 Task: Find connections with filter location Meckenheim with filter topic #Feminismwith filter profile language English with filter current company Catenon India with filter school Shikshan Prasarak Mandalis Sir Parshurambhau College Arts, Science & Commerce Tilak Road Pune 30 with filter industry Restaurants with filter service category Negotiation with filter keywords title Financial Analyst
Action: Mouse moved to (511, 41)
Screenshot: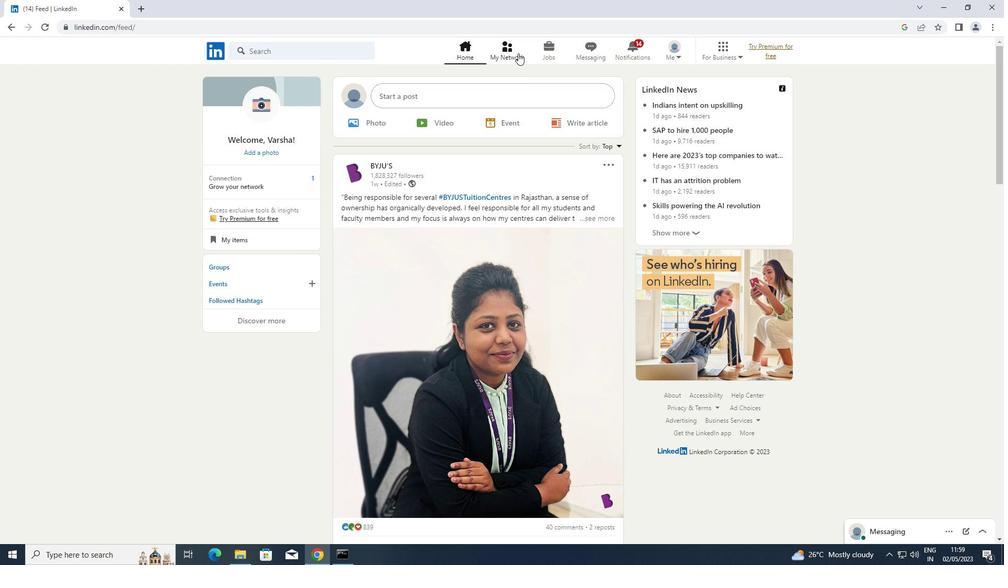 
Action: Mouse pressed left at (511, 41)
Screenshot: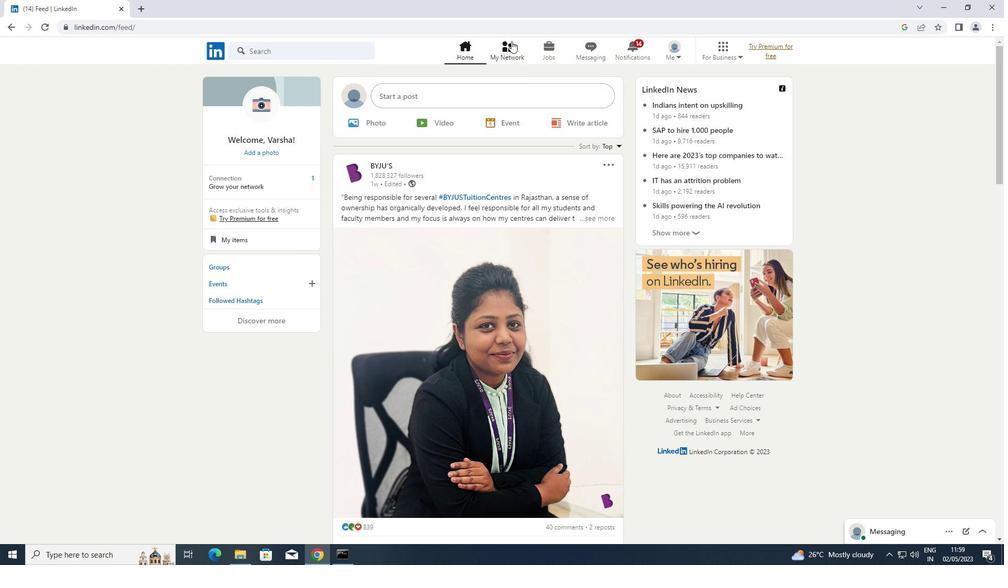 
Action: Mouse moved to (243, 113)
Screenshot: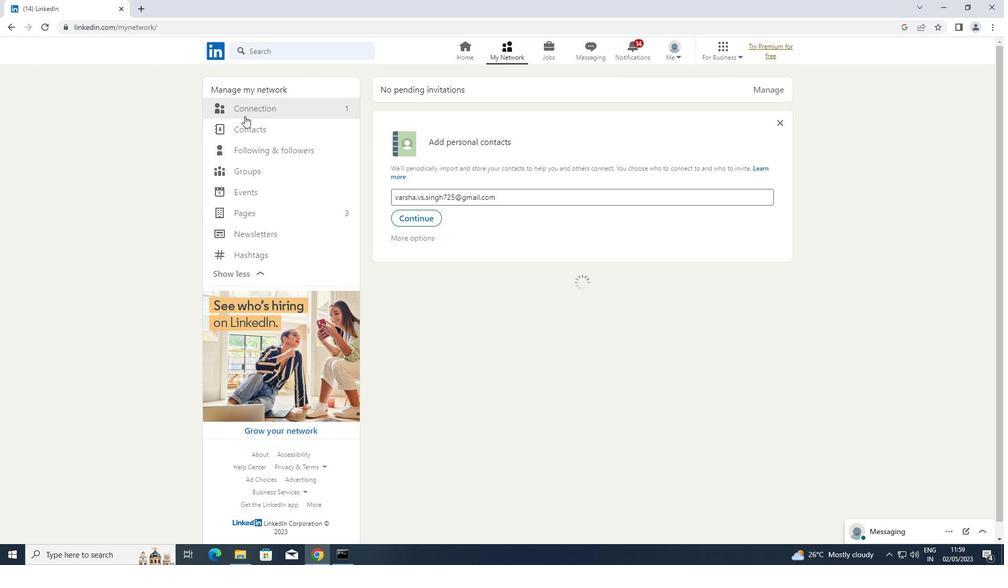 
Action: Mouse pressed left at (243, 113)
Screenshot: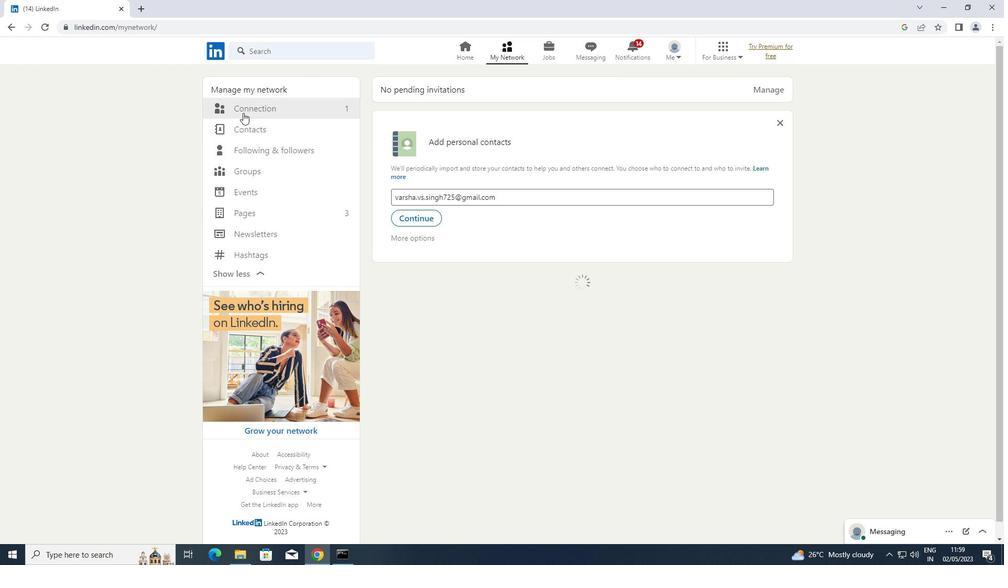 
Action: Mouse moved to (573, 104)
Screenshot: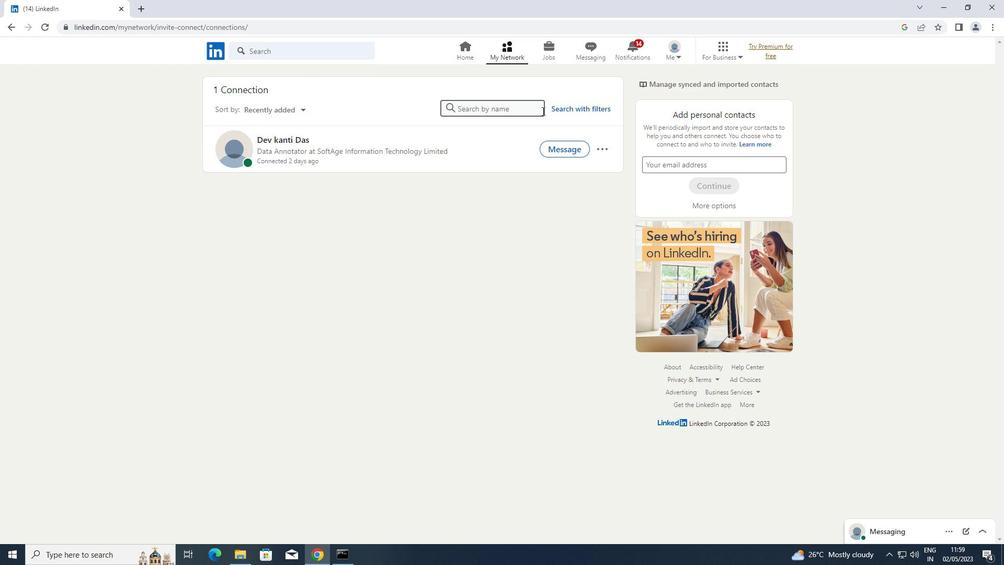 
Action: Mouse pressed left at (573, 104)
Screenshot: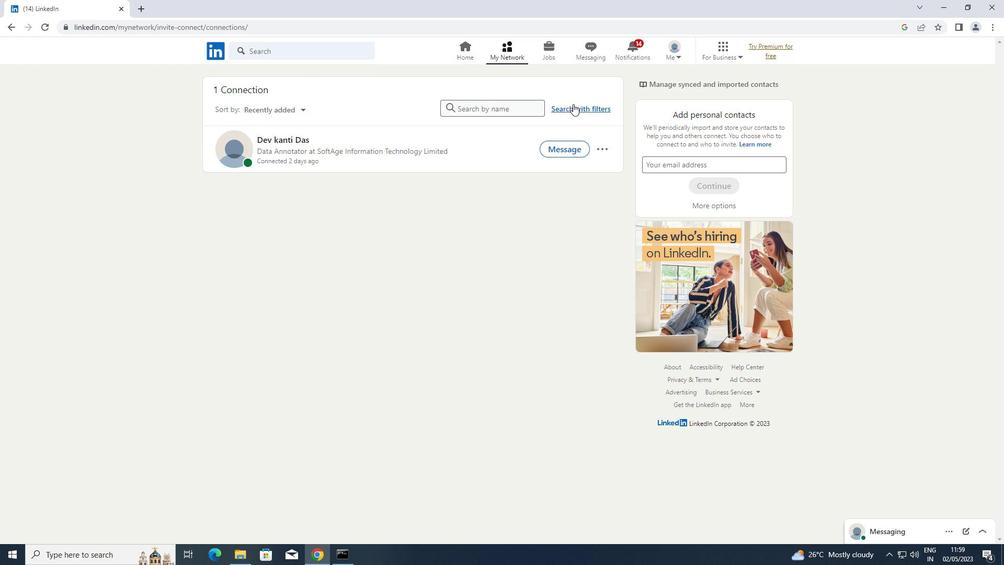 
Action: Mouse moved to (535, 77)
Screenshot: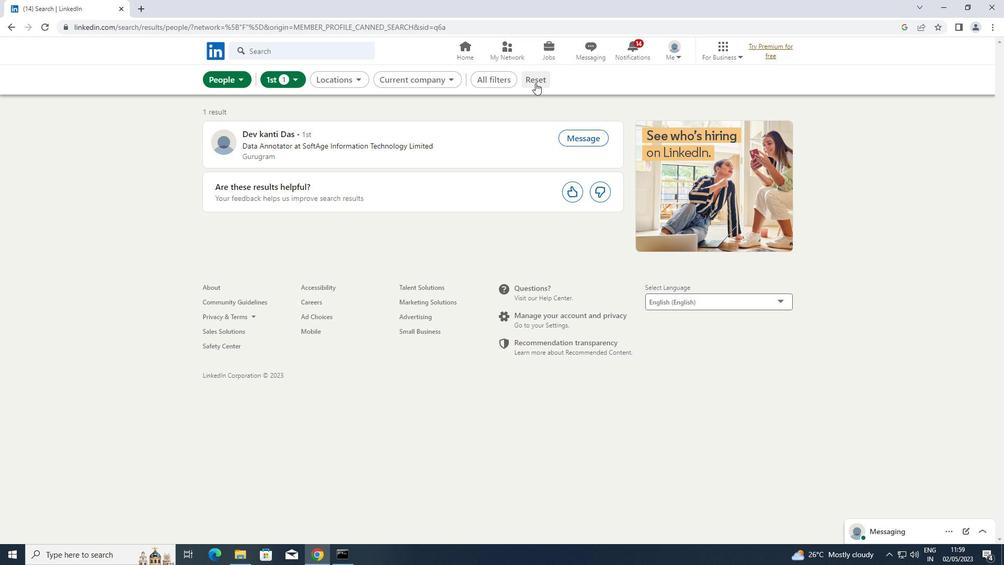 
Action: Mouse pressed left at (535, 77)
Screenshot: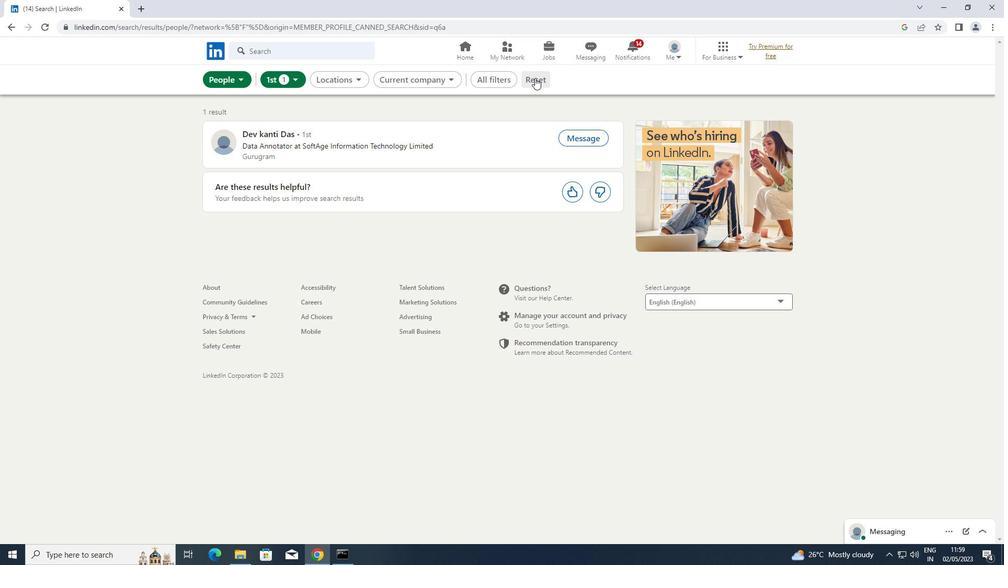 
Action: Mouse moved to (511, 76)
Screenshot: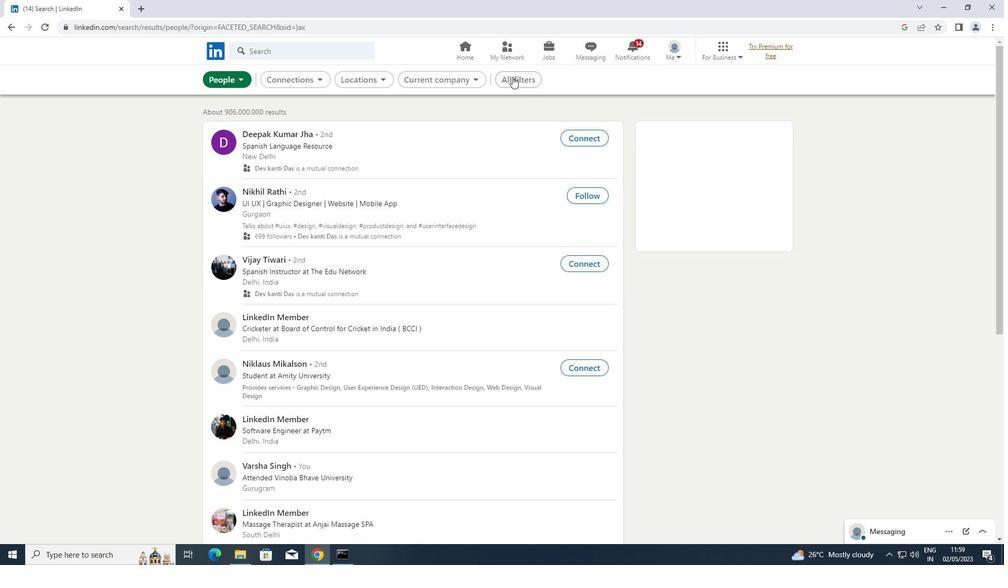 
Action: Mouse pressed left at (511, 76)
Screenshot: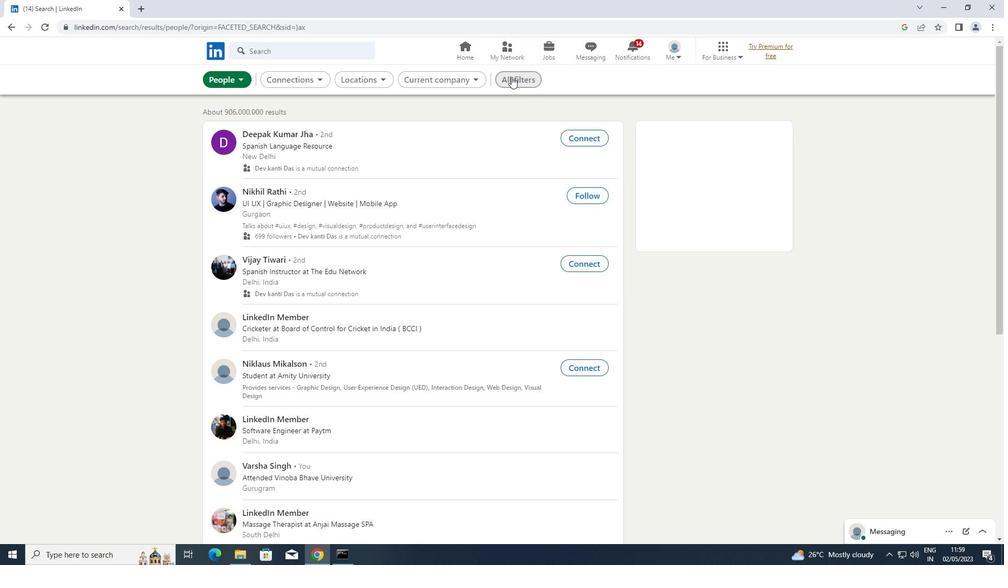 
Action: Mouse moved to (728, 172)
Screenshot: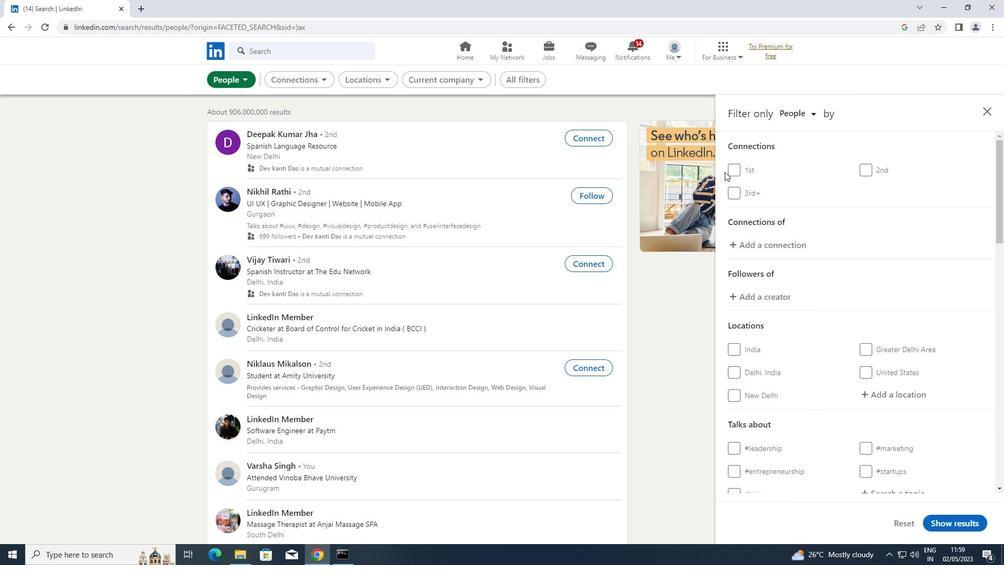 
Action: Mouse scrolled (728, 172) with delta (0, 0)
Screenshot: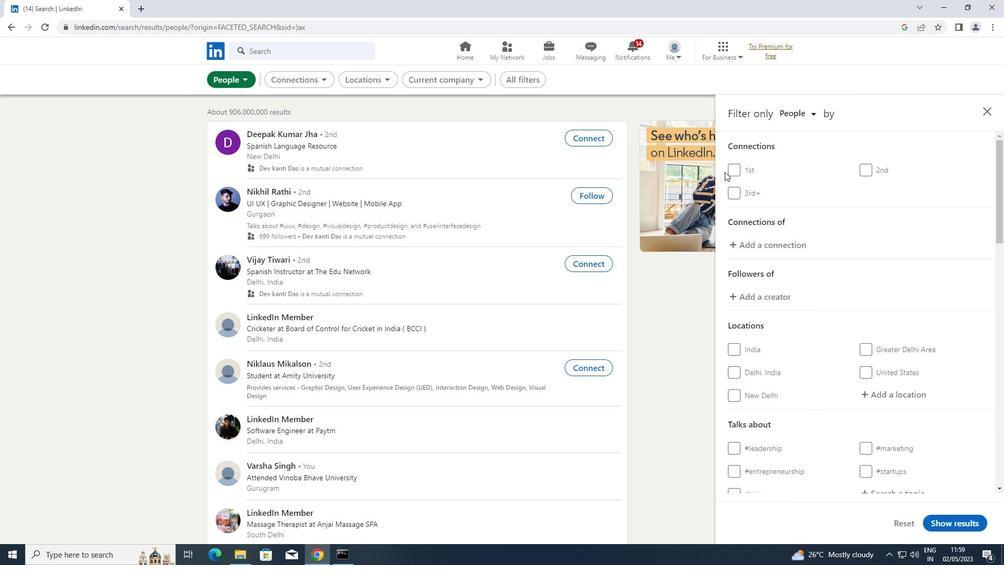 
Action: Mouse moved to (729, 175)
Screenshot: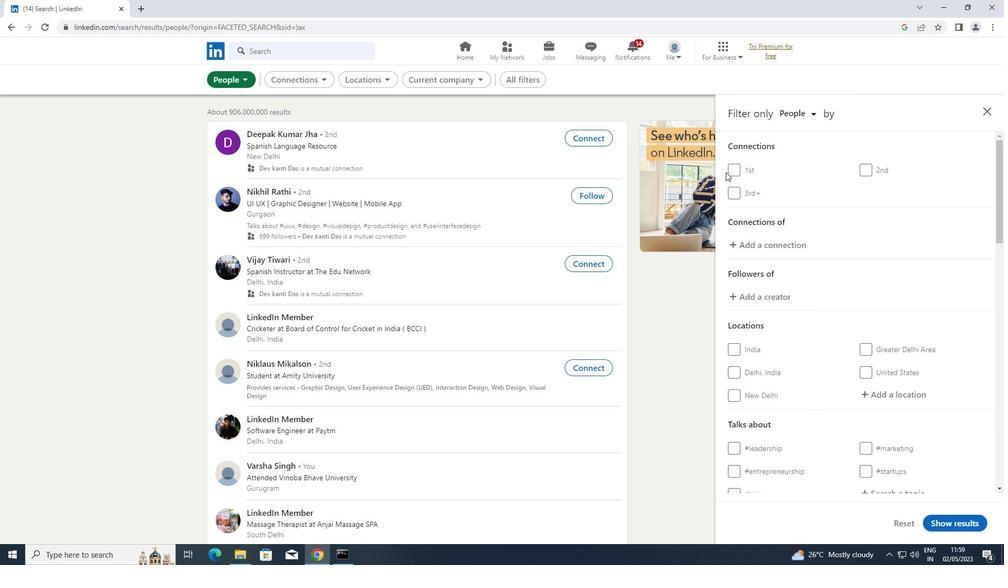 
Action: Mouse scrolled (729, 174) with delta (0, 0)
Screenshot: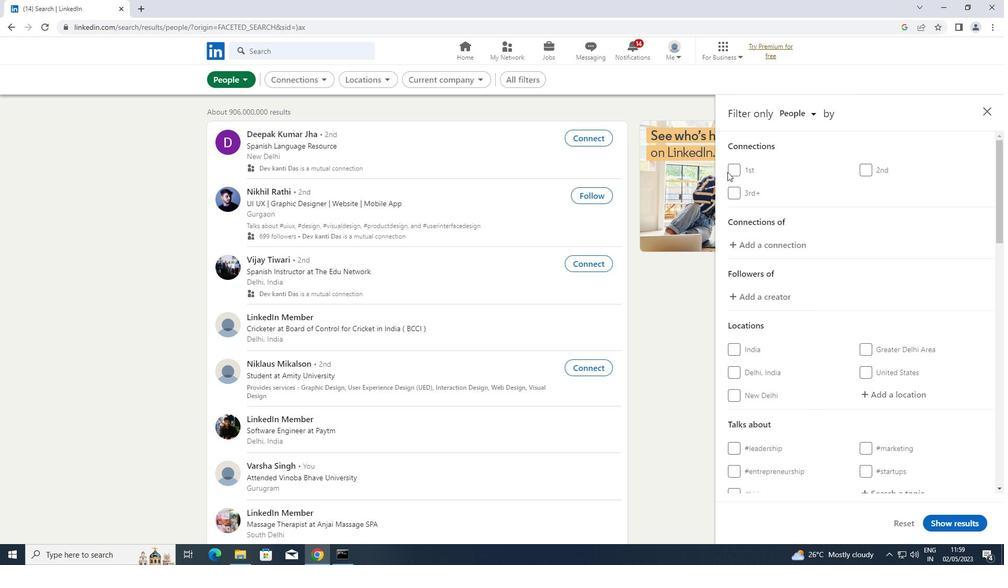 
Action: Mouse moved to (883, 285)
Screenshot: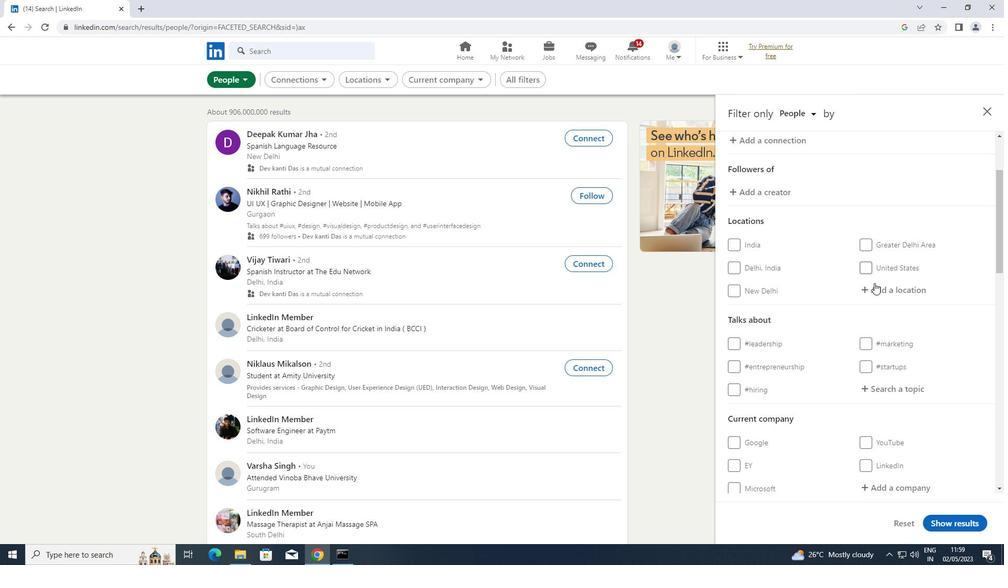 
Action: Mouse pressed left at (883, 285)
Screenshot: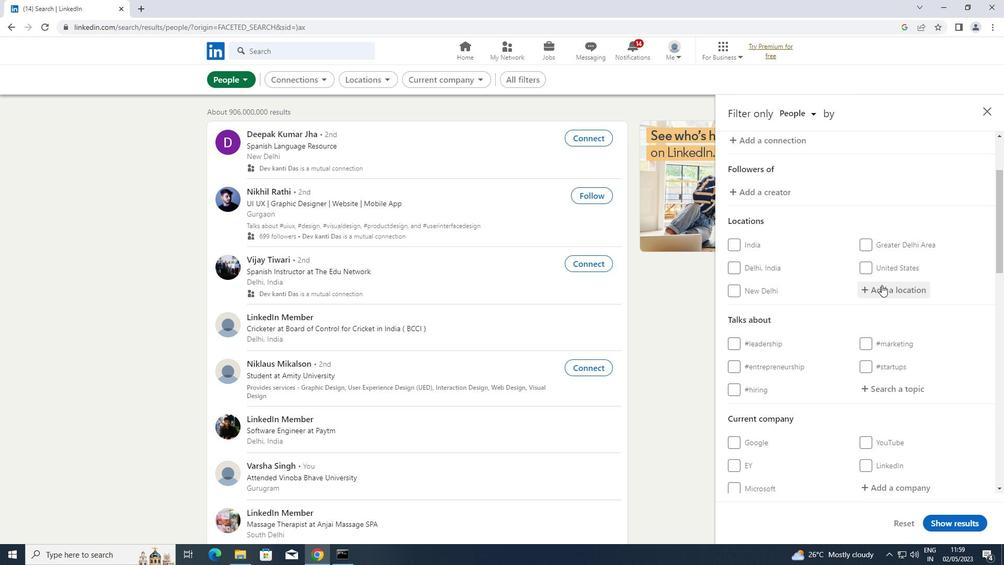 
Action: Key pressed <Key.shift>MECKENHEIM
Screenshot: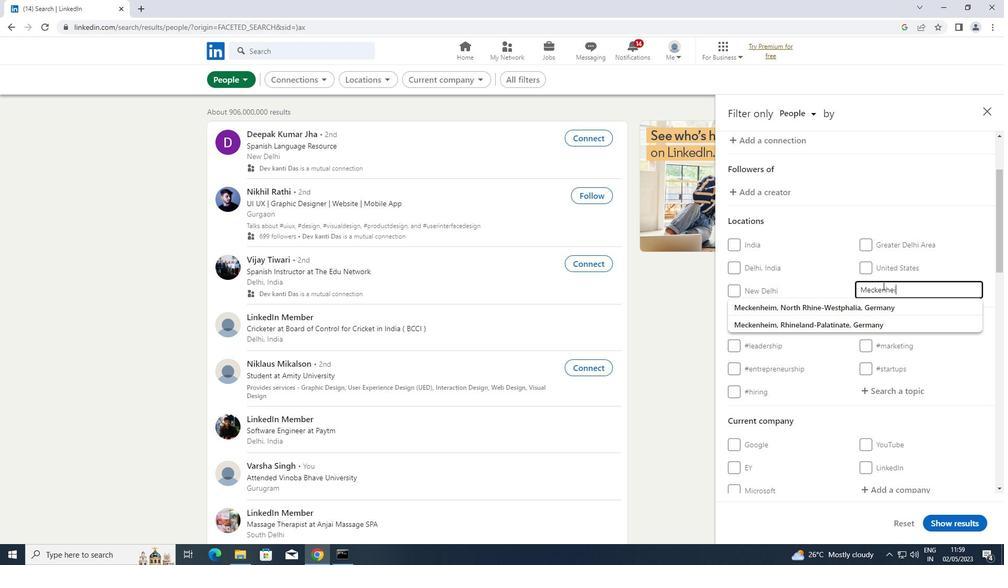 
Action: Mouse moved to (893, 396)
Screenshot: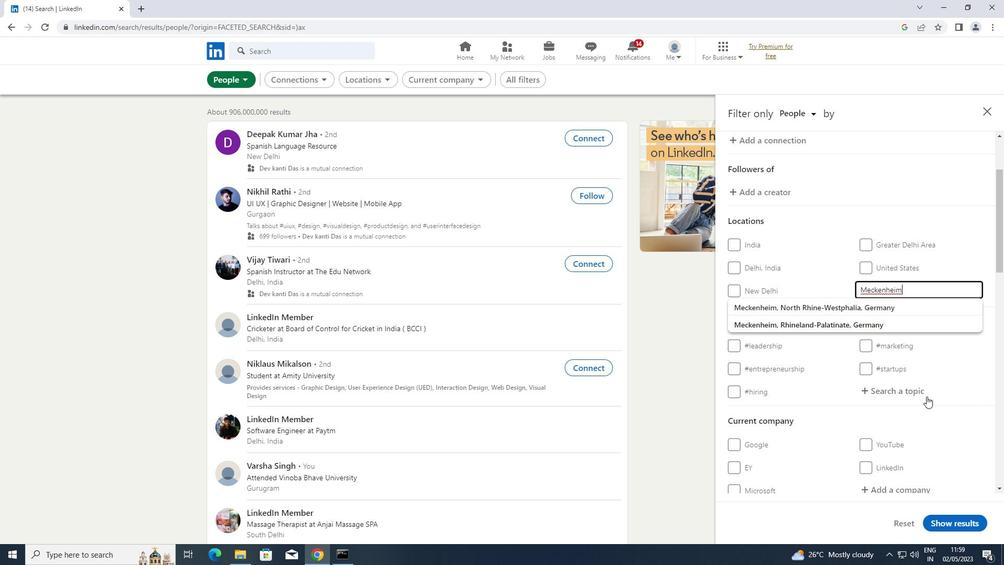 
Action: Mouse pressed left at (893, 396)
Screenshot: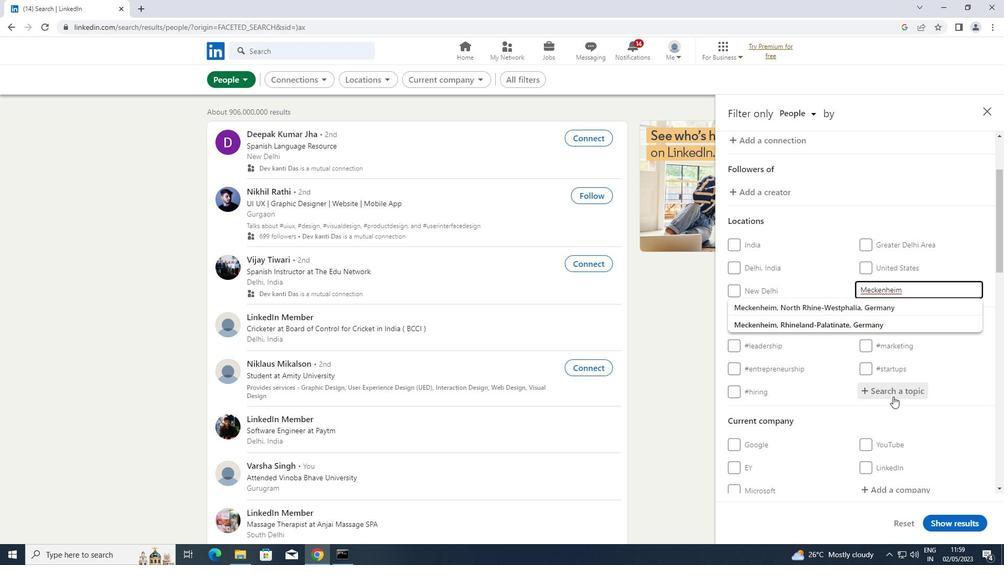 
Action: Key pressed <Key.shift>FEMINI
Screenshot: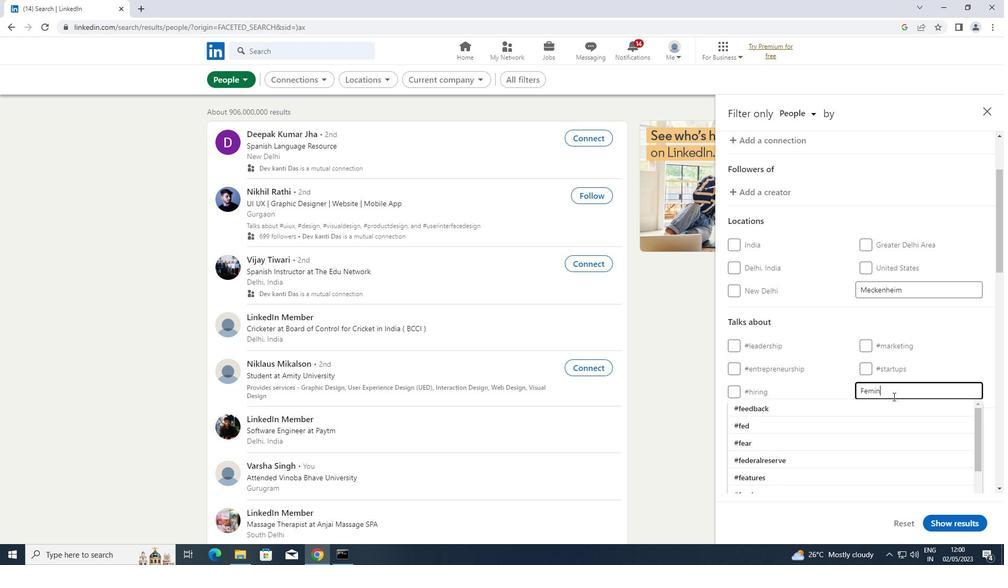 
Action: Mouse moved to (784, 407)
Screenshot: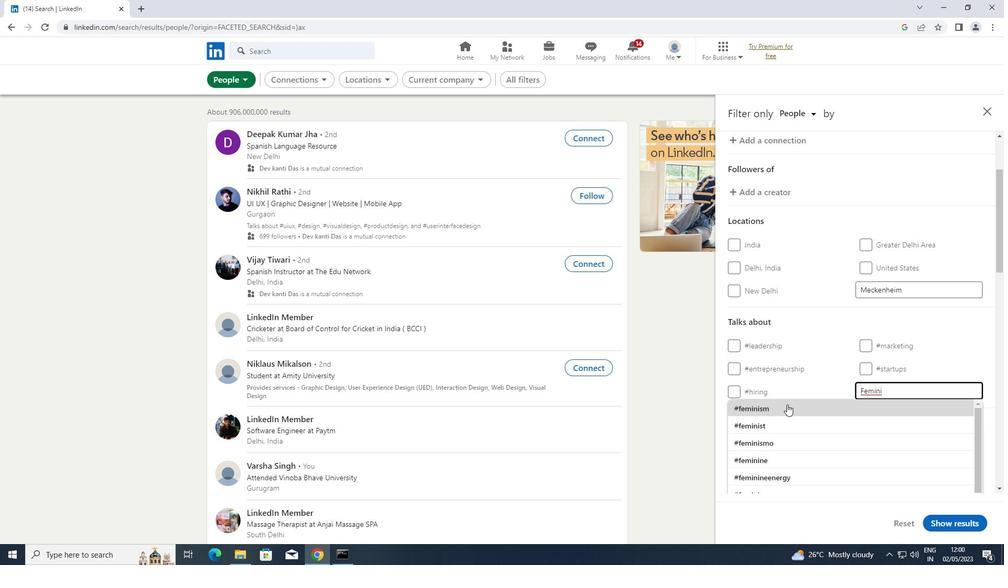 
Action: Mouse pressed left at (784, 407)
Screenshot: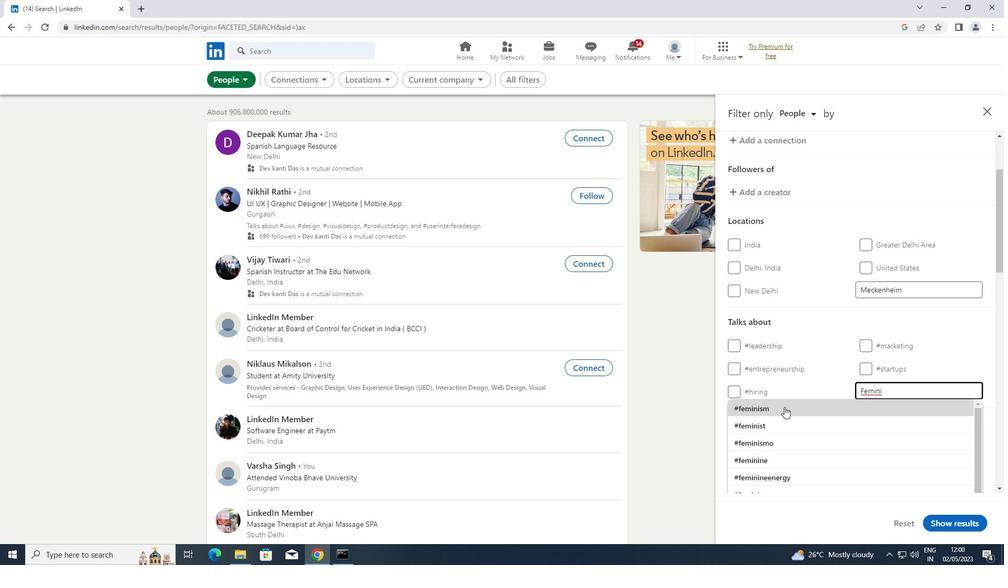 
Action: Mouse scrolled (784, 406) with delta (0, 0)
Screenshot: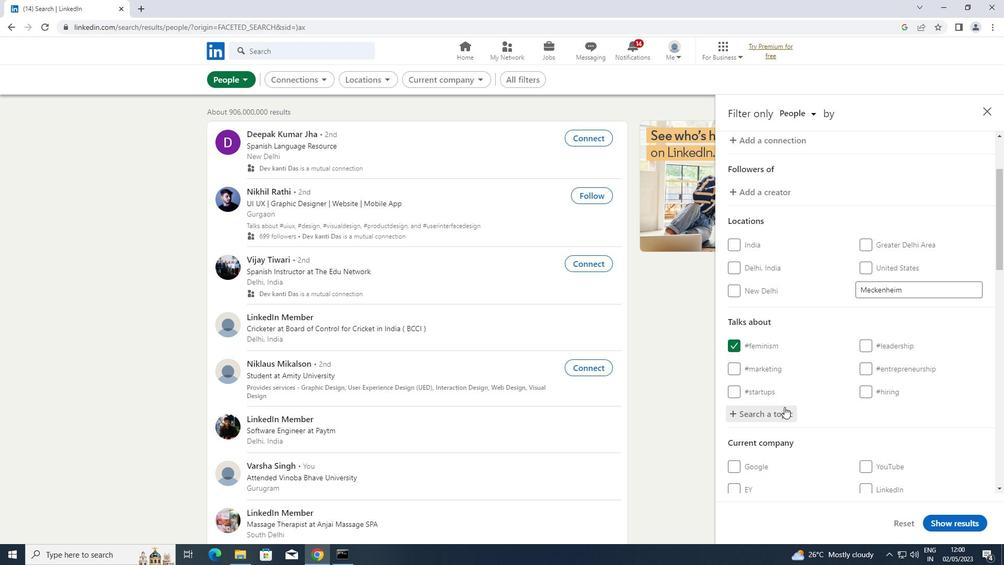 
Action: Mouse scrolled (784, 406) with delta (0, 0)
Screenshot: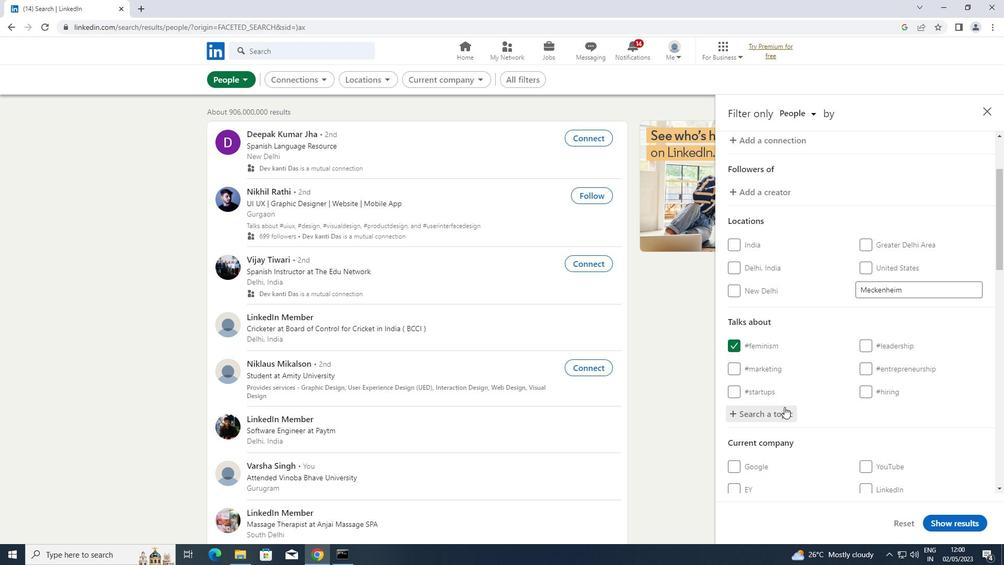 
Action: Mouse scrolled (784, 406) with delta (0, 0)
Screenshot: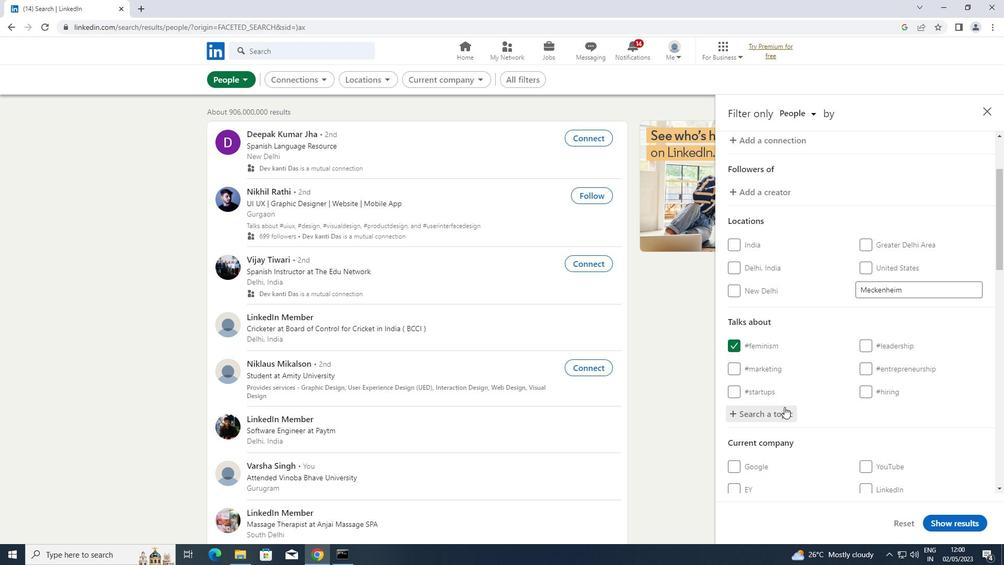 
Action: Mouse scrolled (784, 406) with delta (0, 0)
Screenshot: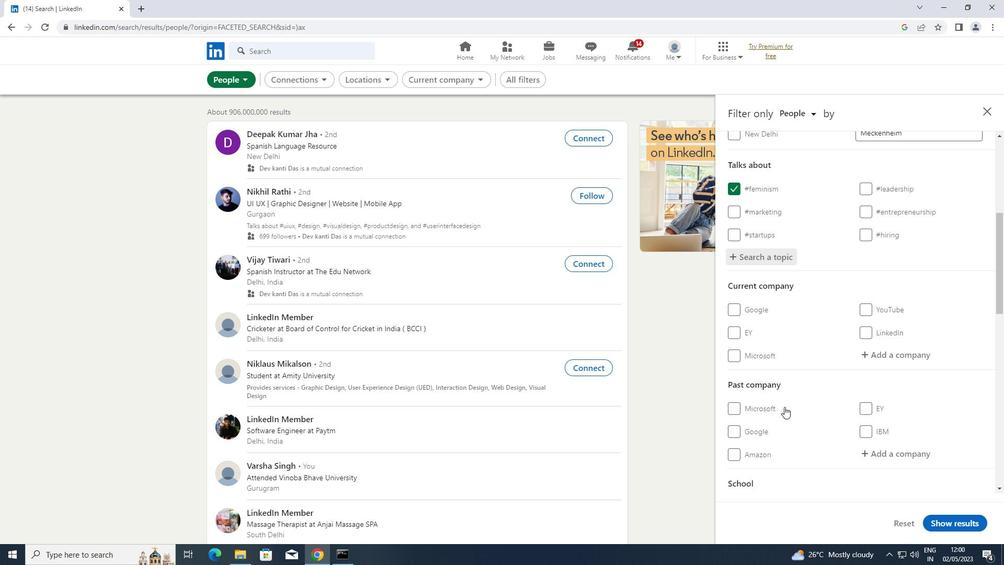 
Action: Mouse scrolled (784, 406) with delta (0, 0)
Screenshot: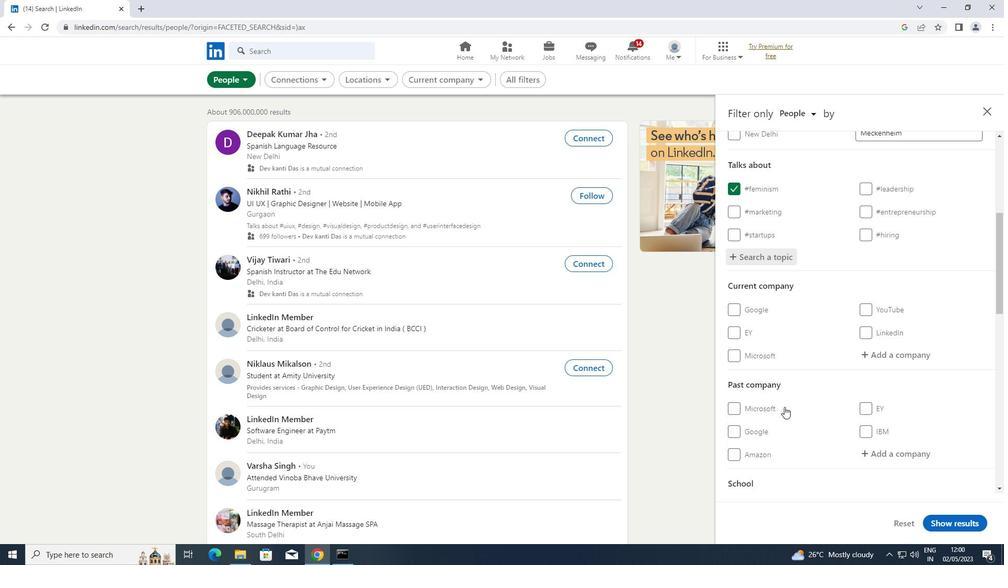 
Action: Mouse scrolled (784, 406) with delta (0, 0)
Screenshot: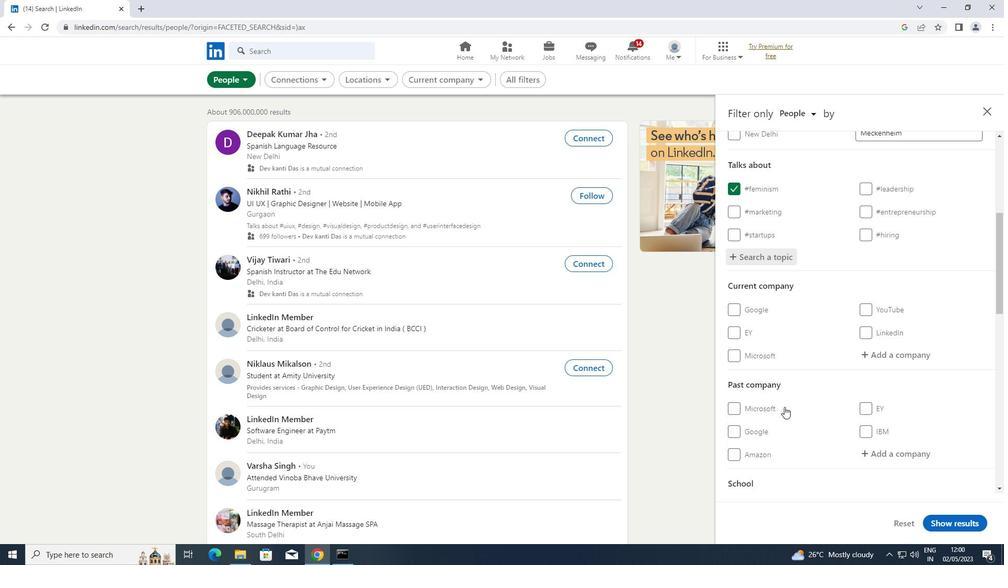
Action: Mouse scrolled (784, 406) with delta (0, 0)
Screenshot: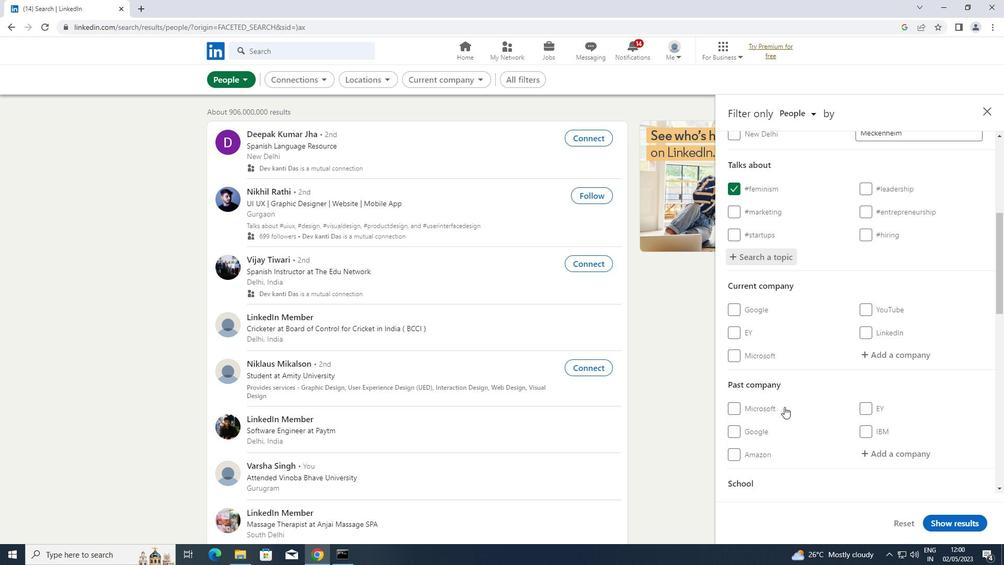 
Action: Mouse scrolled (784, 406) with delta (0, 0)
Screenshot: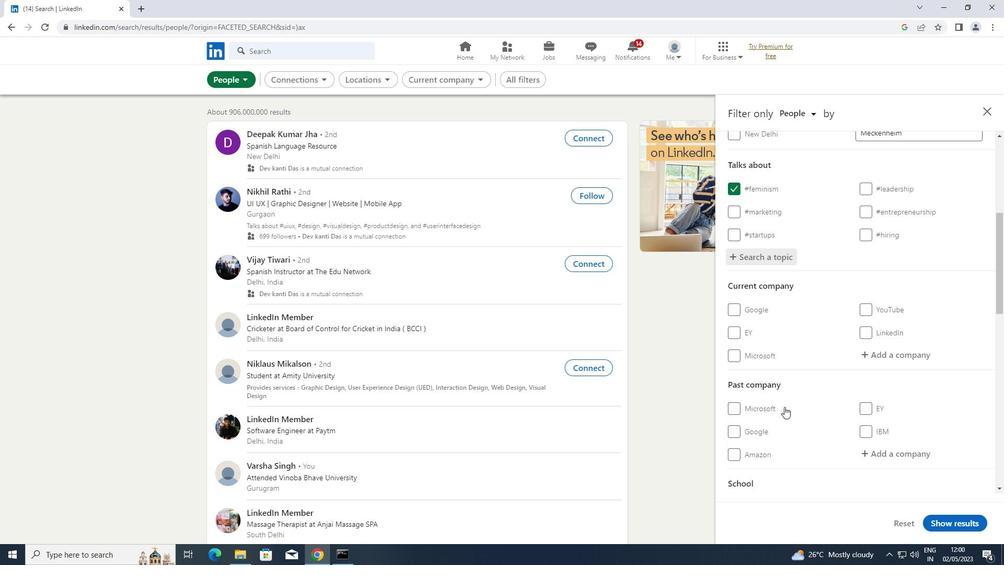 
Action: Mouse scrolled (784, 406) with delta (0, 0)
Screenshot: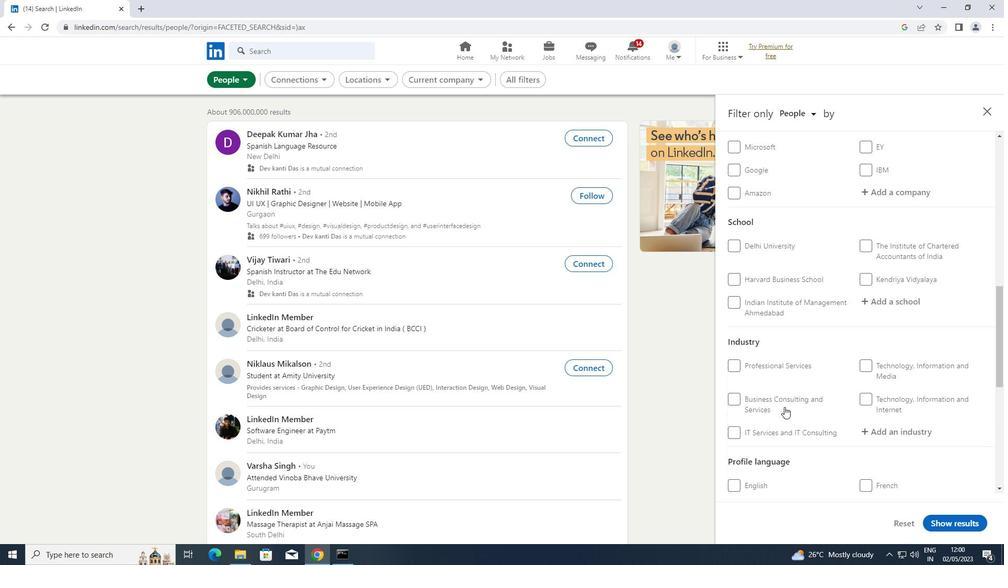 
Action: Mouse scrolled (784, 406) with delta (0, 0)
Screenshot: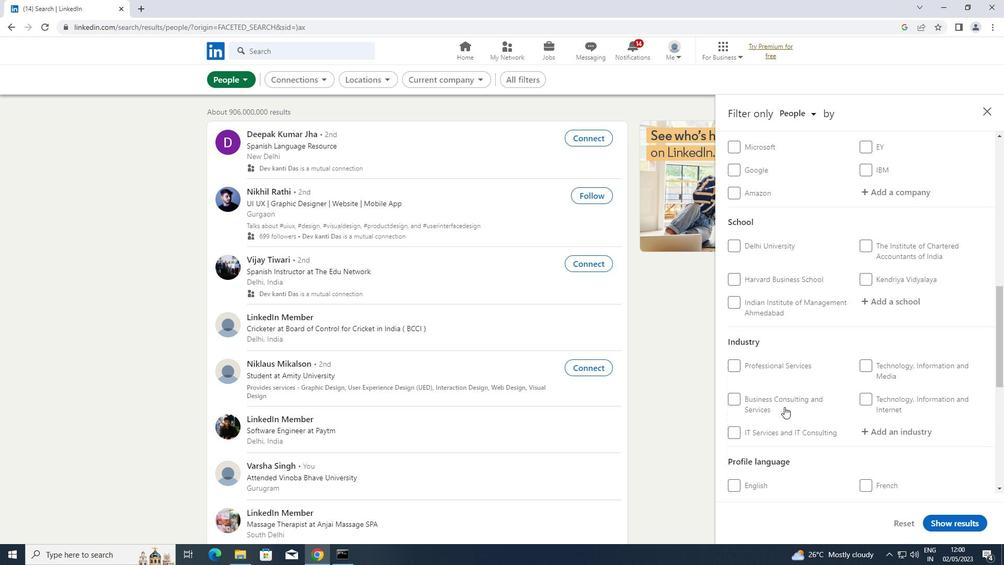 
Action: Mouse scrolled (784, 406) with delta (0, 0)
Screenshot: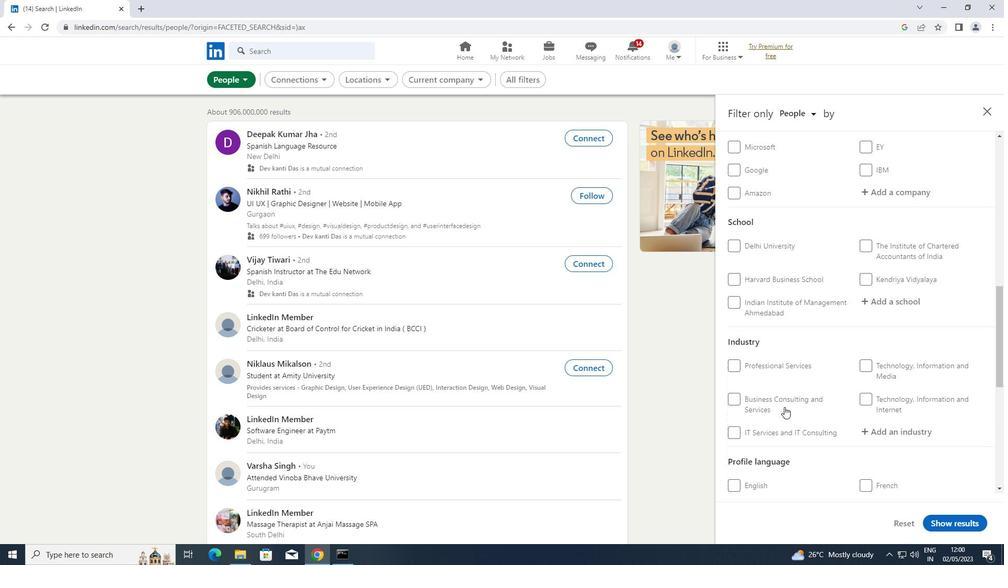 
Action: Mouse moved to (737, 328)
Screenshot: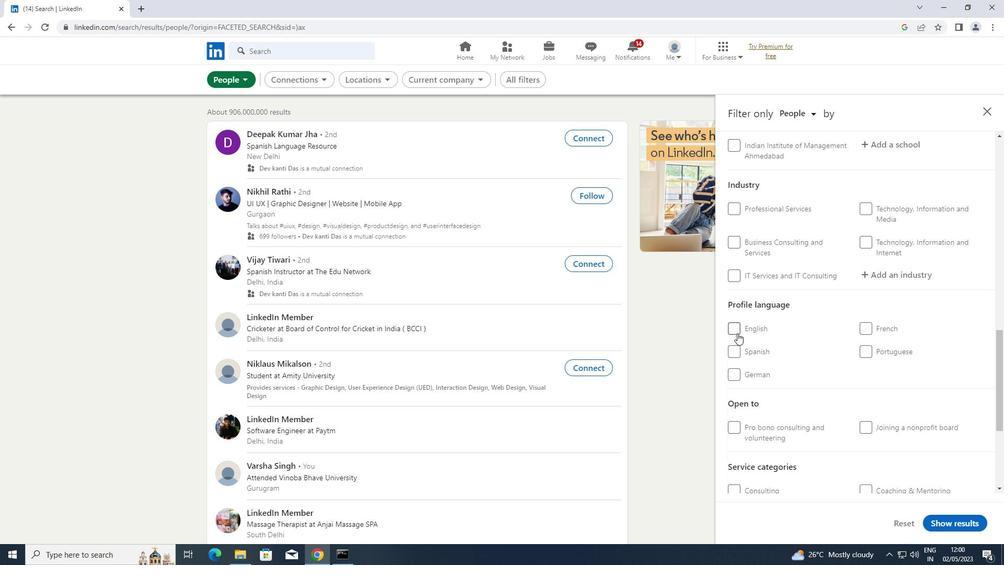 
Action: Mouse pressed left at (737, 328)
Screenshot: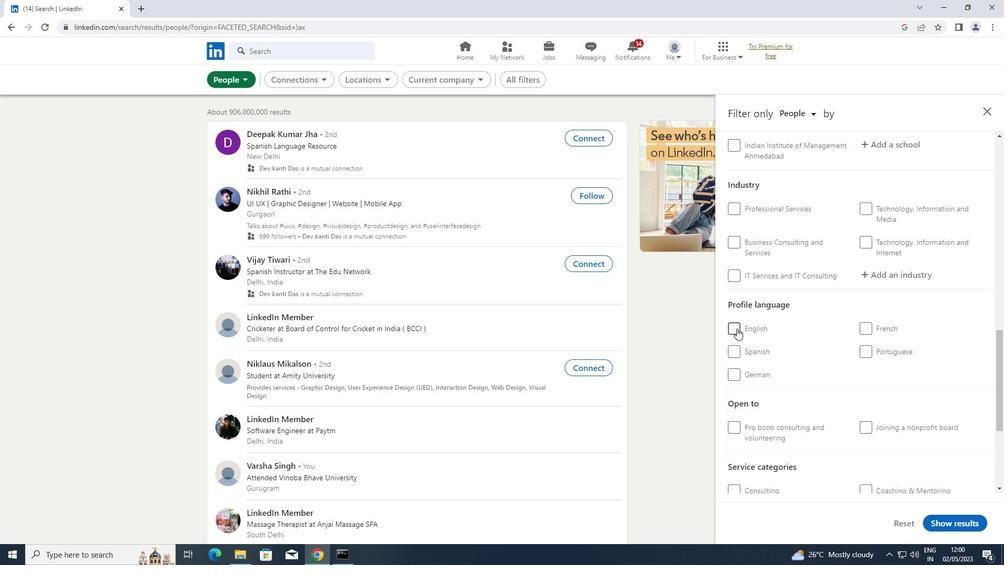 
Action: Mouse moved to (759, 334)
Screenshot: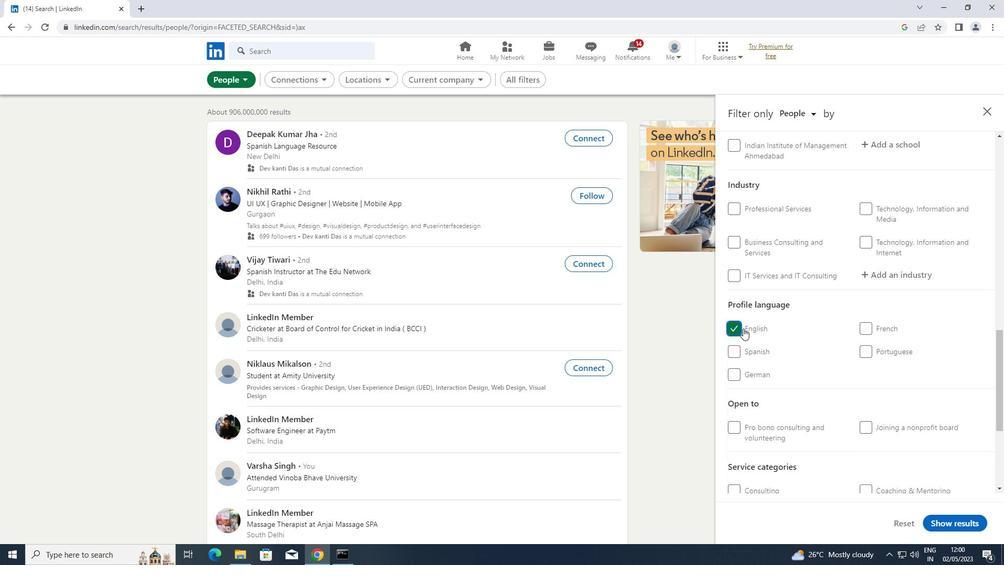 
Action: Mouse scrolled (759, 335) with delta (0, 0)
Screenshot: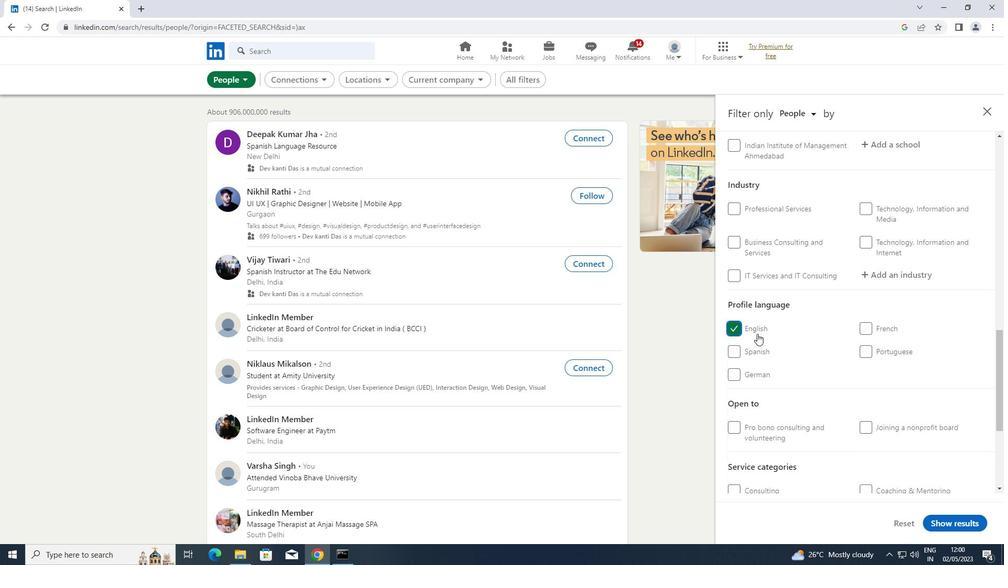 
Action: Mouse scrolled (759, 335) with delta (0, 0)
Screenshot: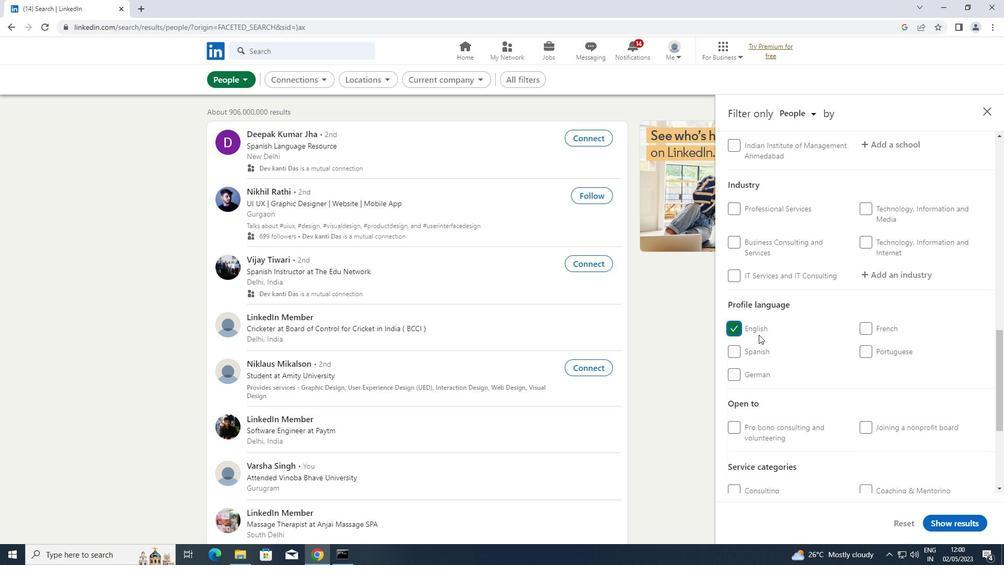 
Action: Mouse scrolled (759, 335) with delta (0, 0)
Screenshot: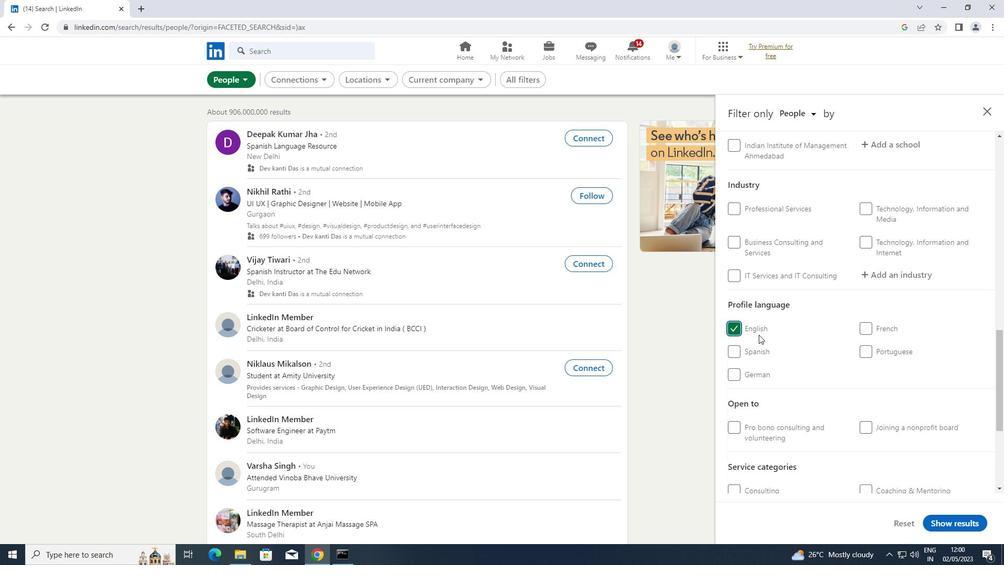 
Action: Mouse moved to (760, 337)
Screenshot: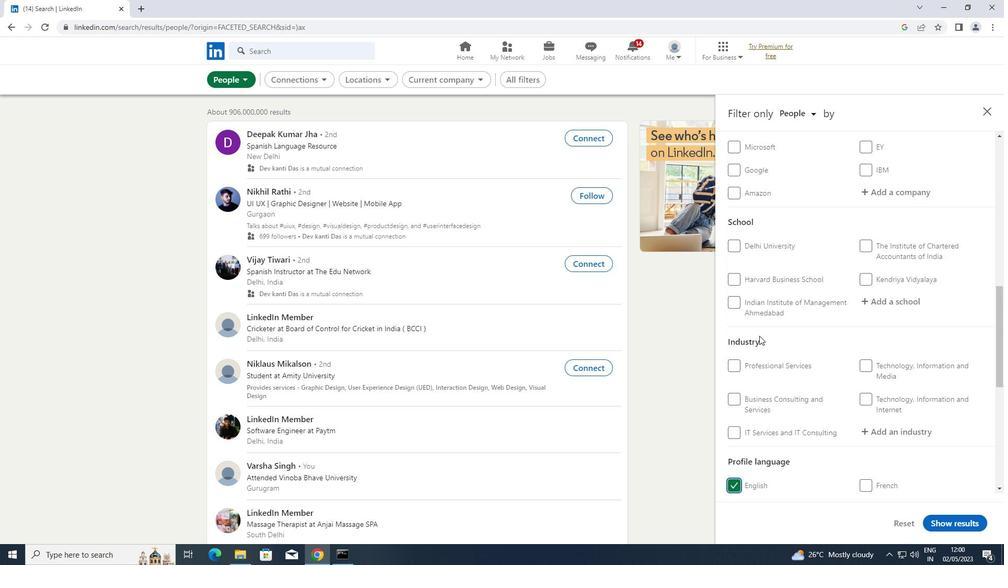 
Action: Mouse scrolled (760, 338) with delta (0, 0)
Screenshot: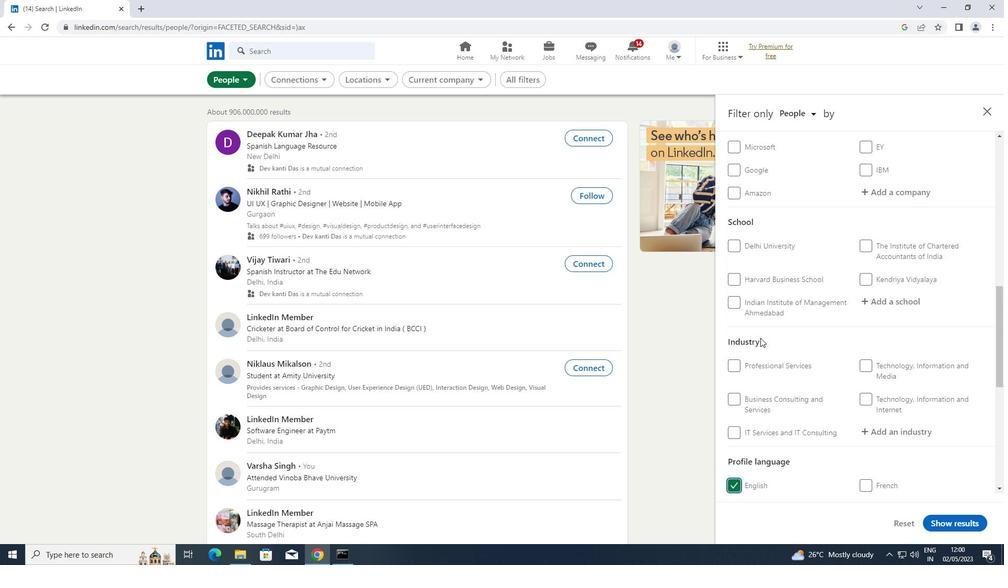 
Action: Mouse scrolled (760, 338) with delta (0, 0)
Screenshot: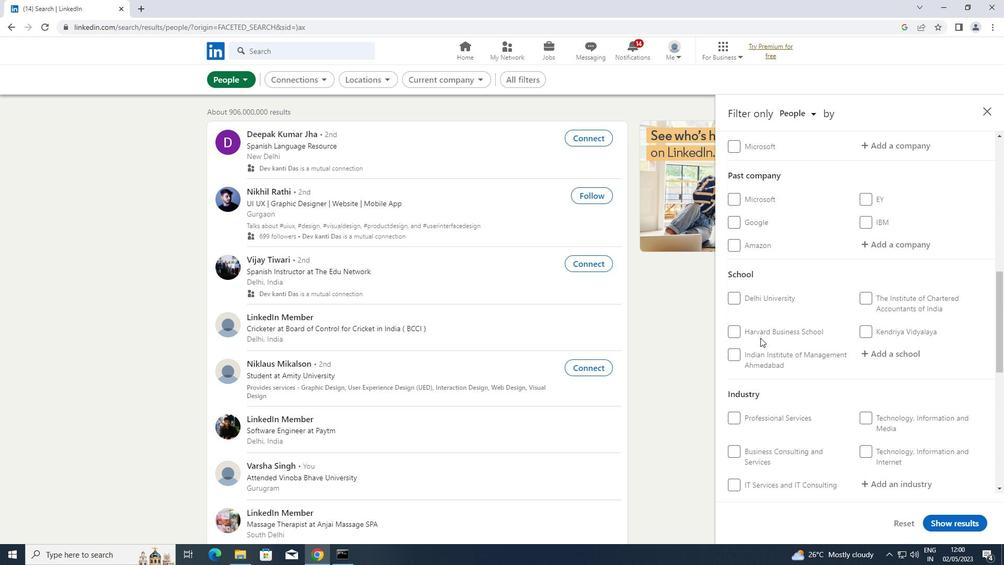 
Action: Mouse scrolled (760, 338) with delta (0, 0)
Screenshot: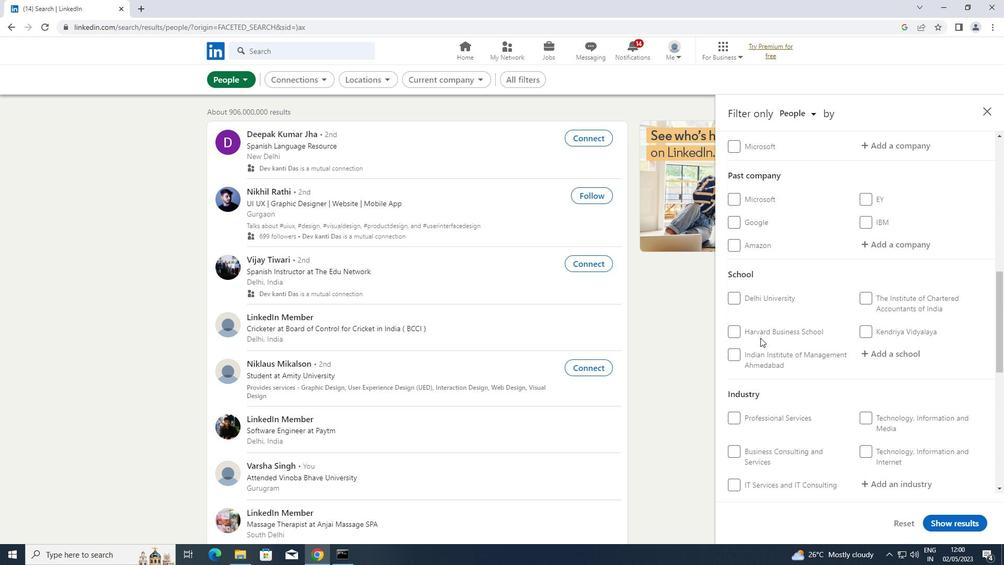 
Action: Mouse scrolled (760, 338) with delta (0, 0)
Screenshot: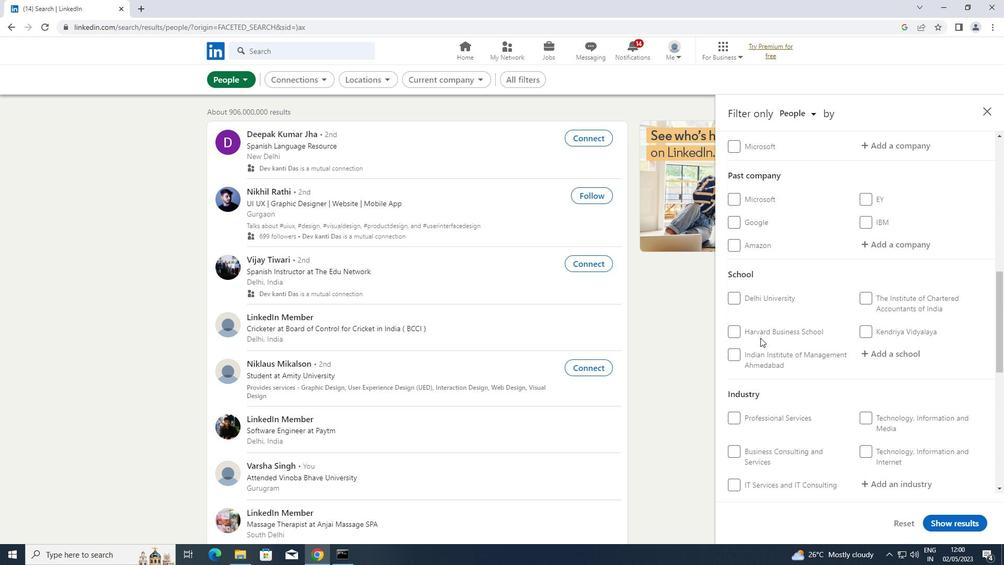 
Action: Mouse moved to (908, 305)
Screenshot: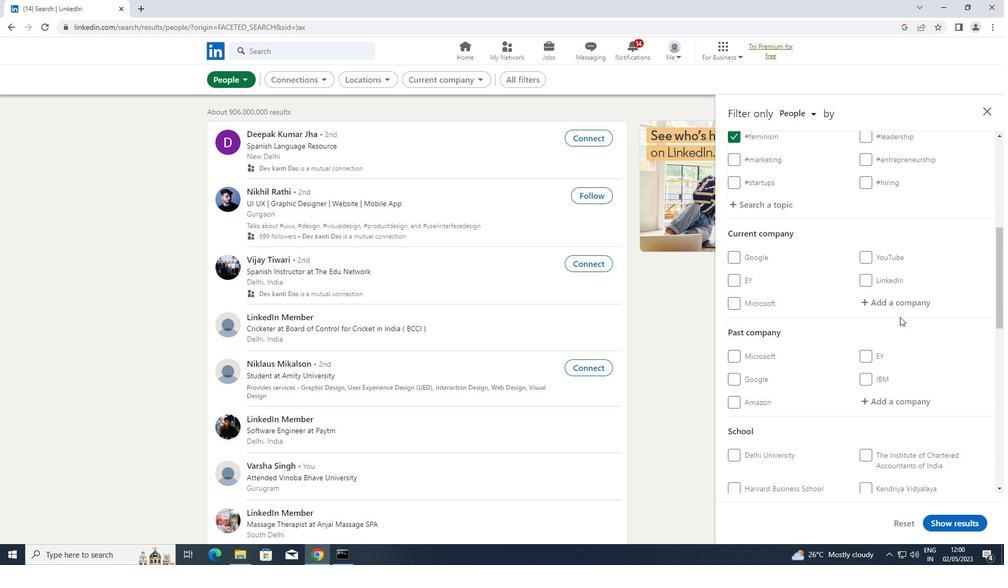 
Action: Mouse pressed left at (908, 305)
Screenshot: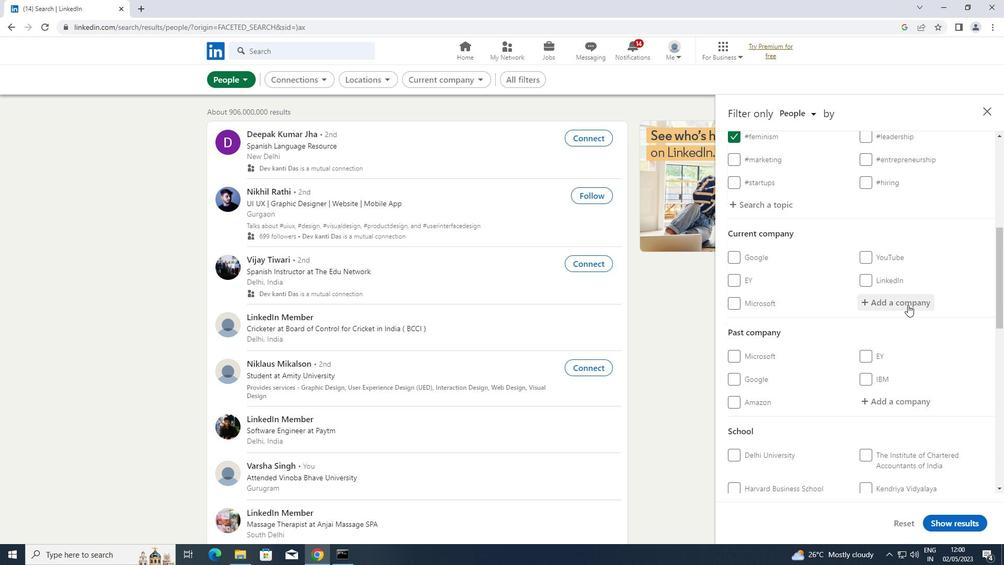 
Action: Key pressed <Key.shift>CATENON
Screenshot: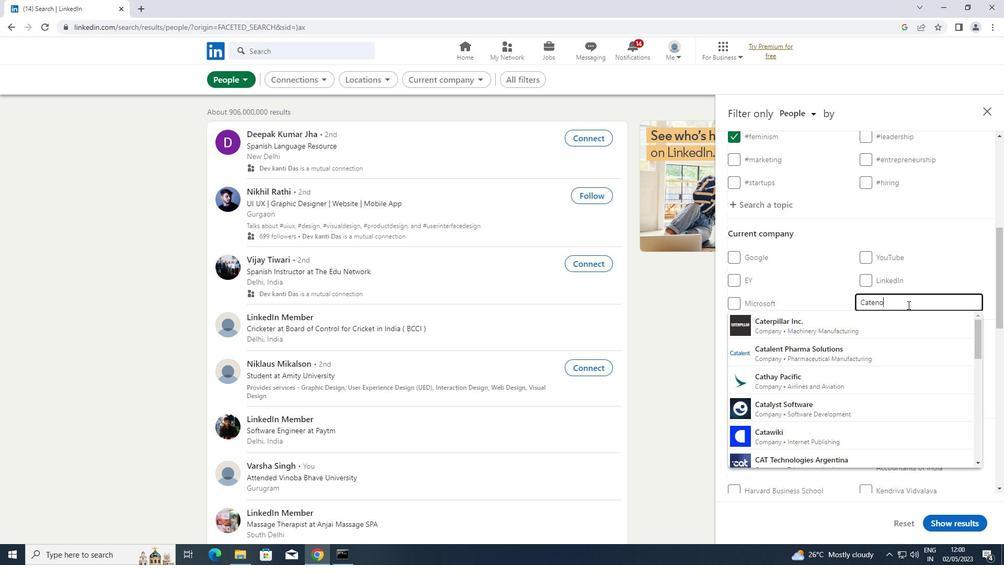 
Action: Mouse moved to (820, 343)
Screenshot: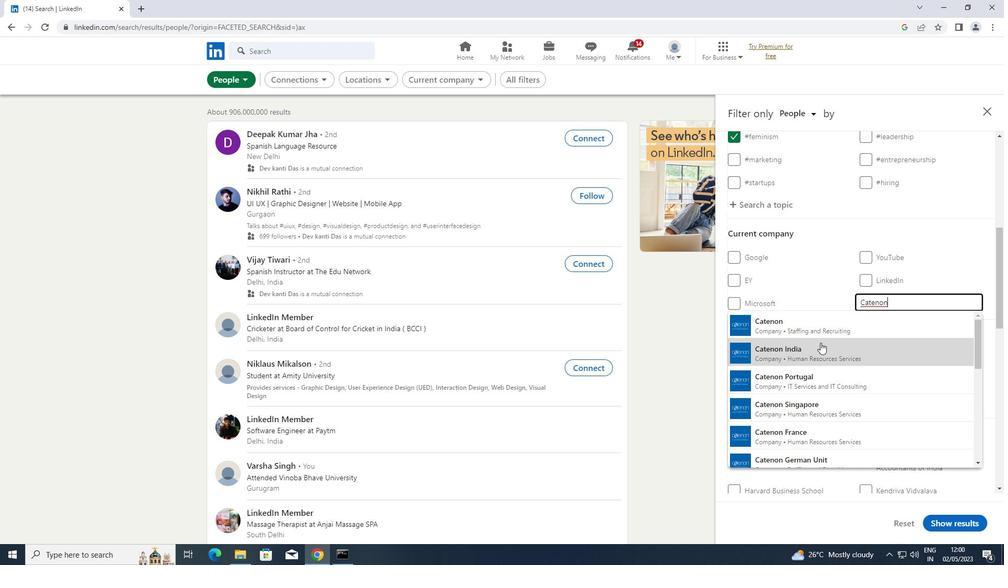 
Action: Mouse pressed left at (820, 343)
Screenshot: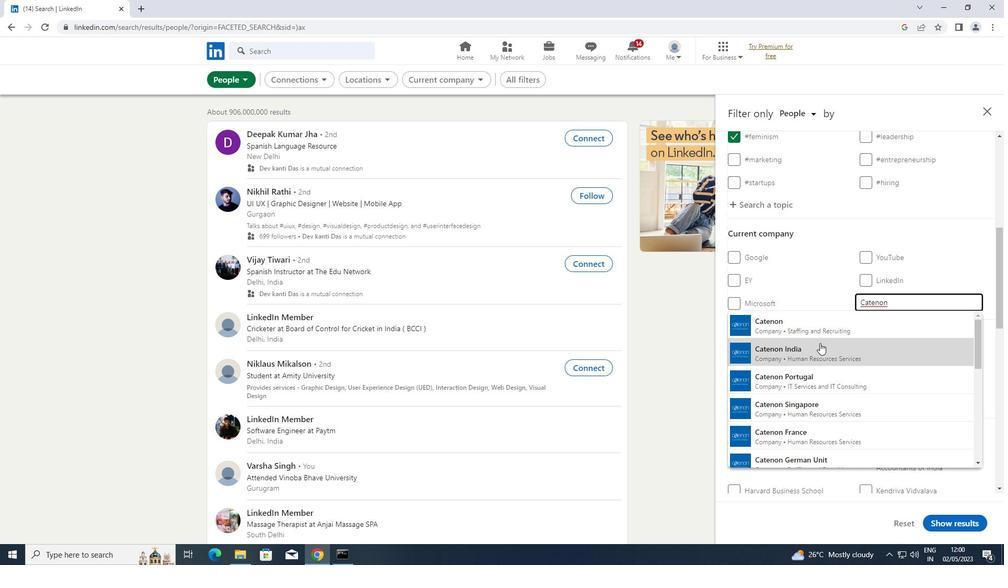 
Action: Mouse scrolled (820, 342) with delta (0, 0)
Screenshot: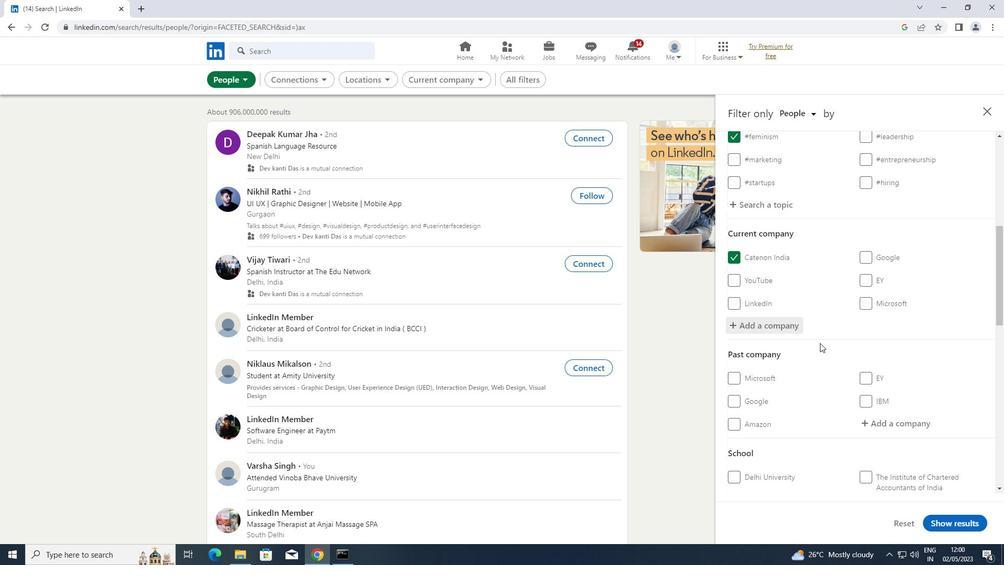 
Action: Mouse scrolled (820, 342) with delta (0, 0)
Screenshot: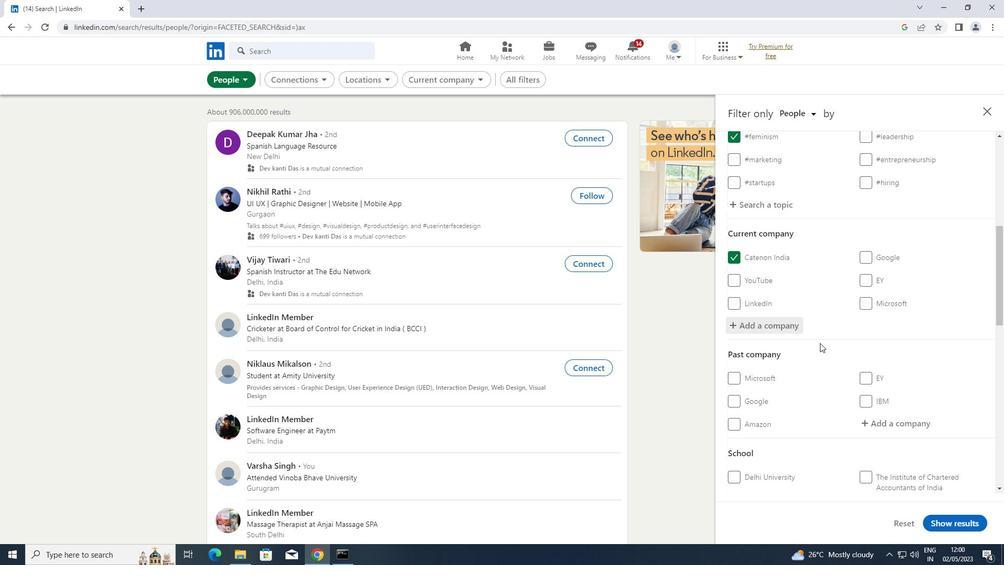
Action: Mouse scrolled (820, 342) with delta (0, 0)
Screenshot: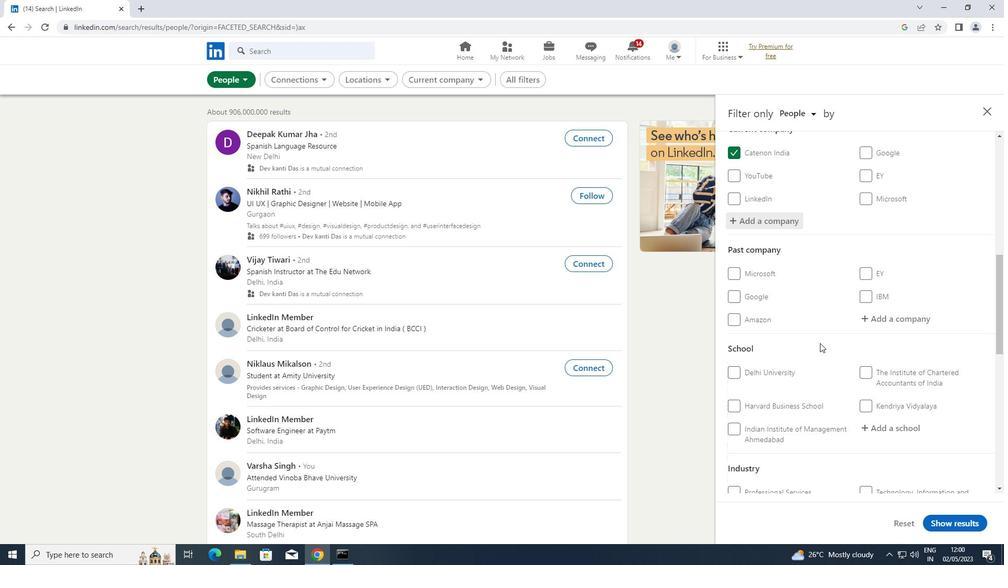 
Action: Mouse scrolled (820, 342) with delta (0, 0)
Screenshot: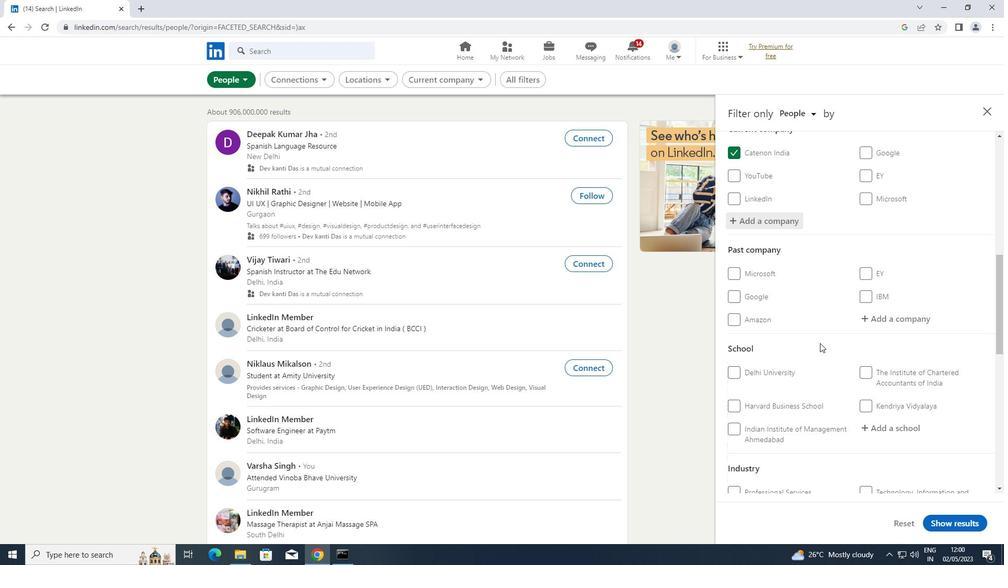 
Action: Mouse moved to (881, 325)
Screenshot: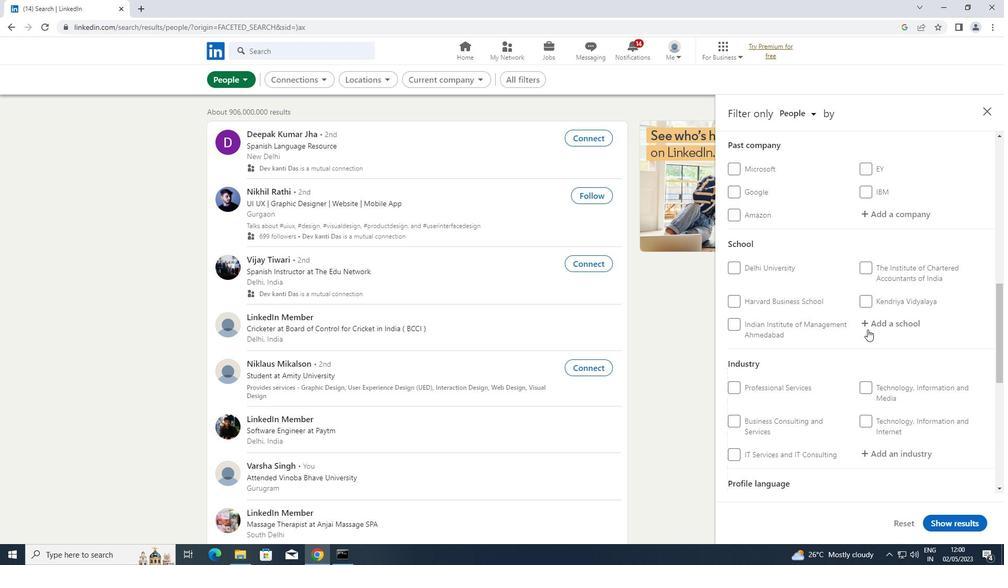 
Action: Mouse pressed left at (881, 325)
Screenshot: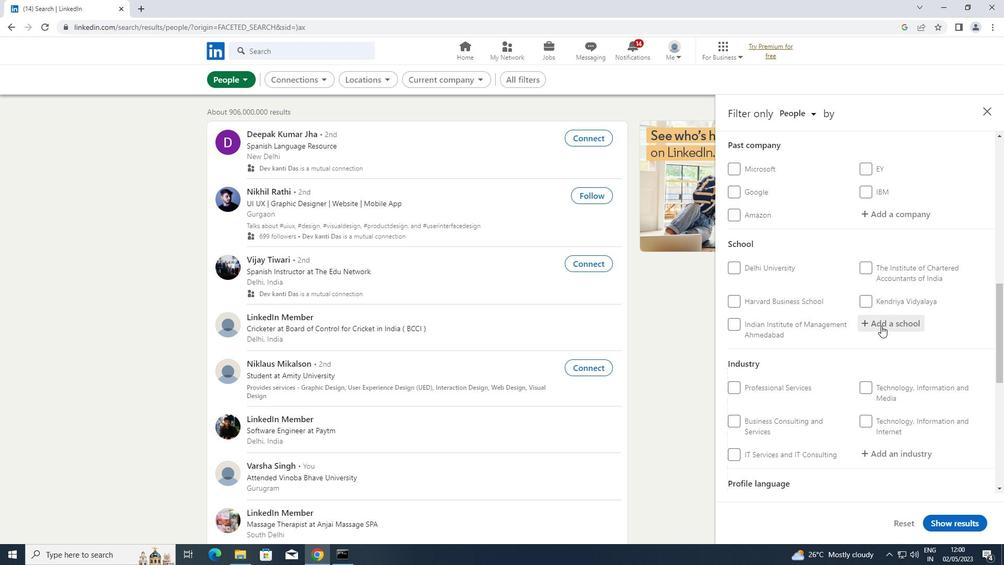 
Action: Key pressed <Key.shift>SHIKSHAN<Key.space>
Screenshot: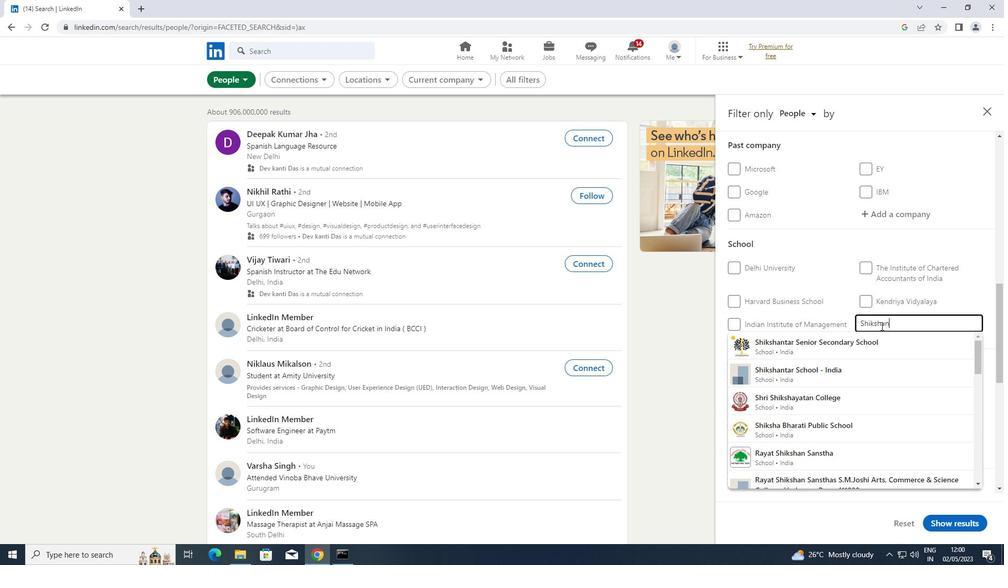 
Action: Mouse moved to (870, 342)
Screenshot: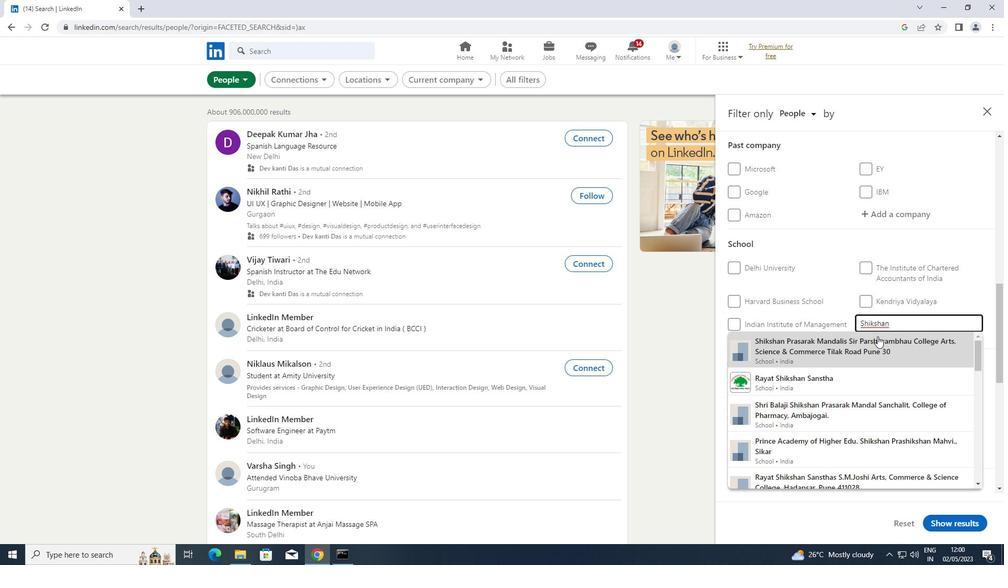 
Action: Mouse pressed left at (870, 342)
Screenshot: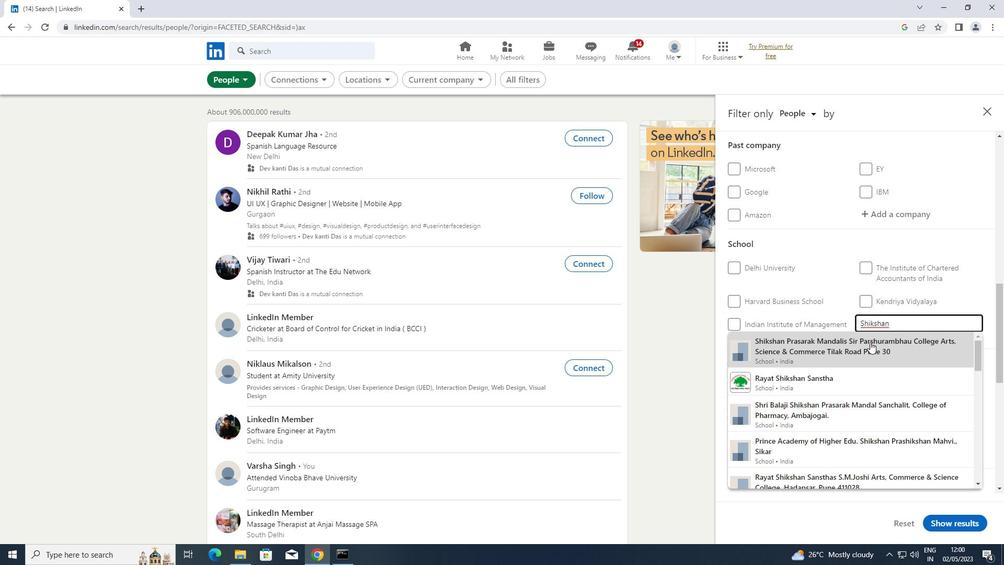 
Action: Mouse scrolled (870, 341) with delta (0, 0)
Screenshot: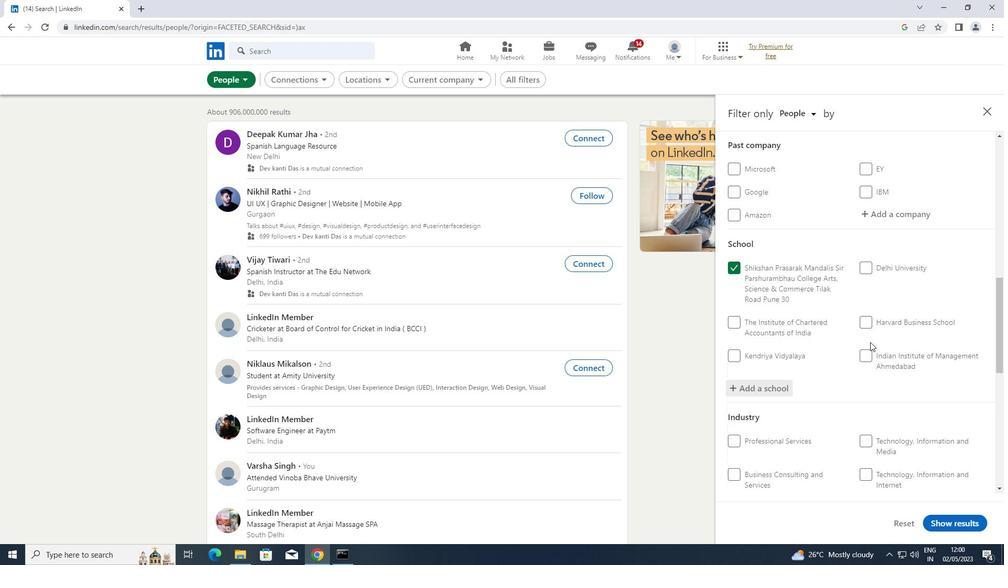 
Action: Mouse scrolled (870, 341) with delta (0, 0)
Screenshot: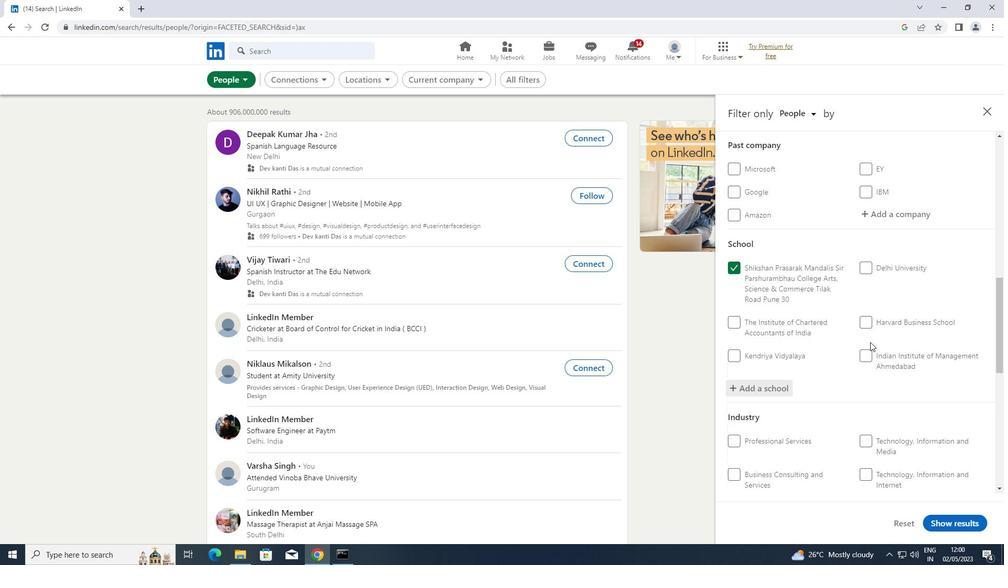 
Action: Mouse scrolled (870, 341) with delta (0, 0)
Screenshot: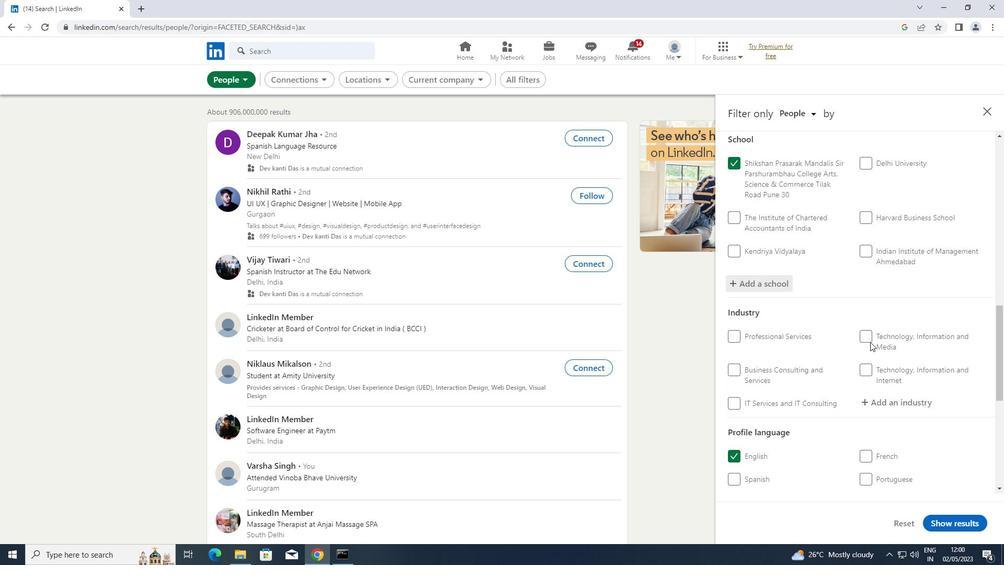 
Action: Mouse moved to (884, 346)
Screenshot: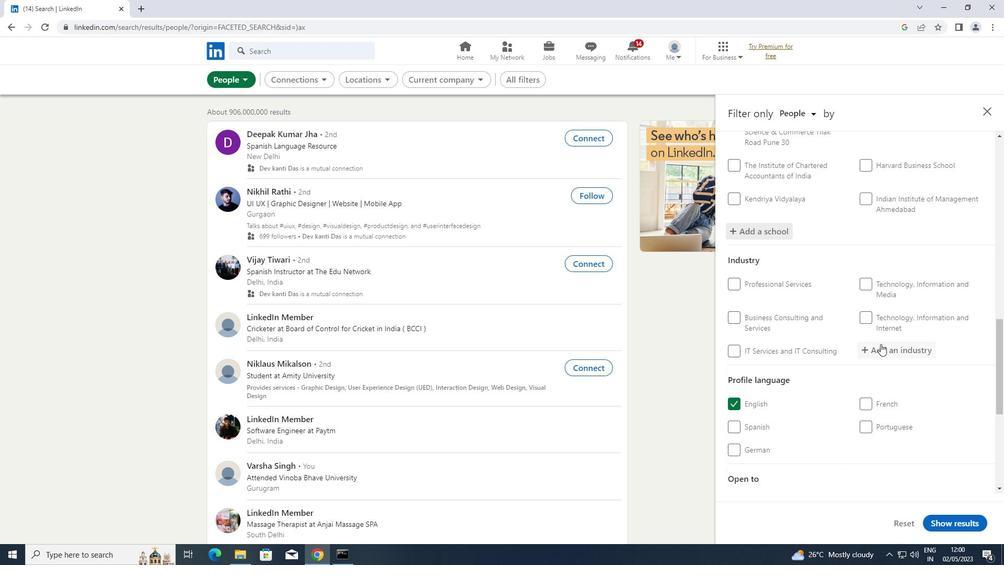 
Action: Mouse pressed left at (884, 346)
Screenshot: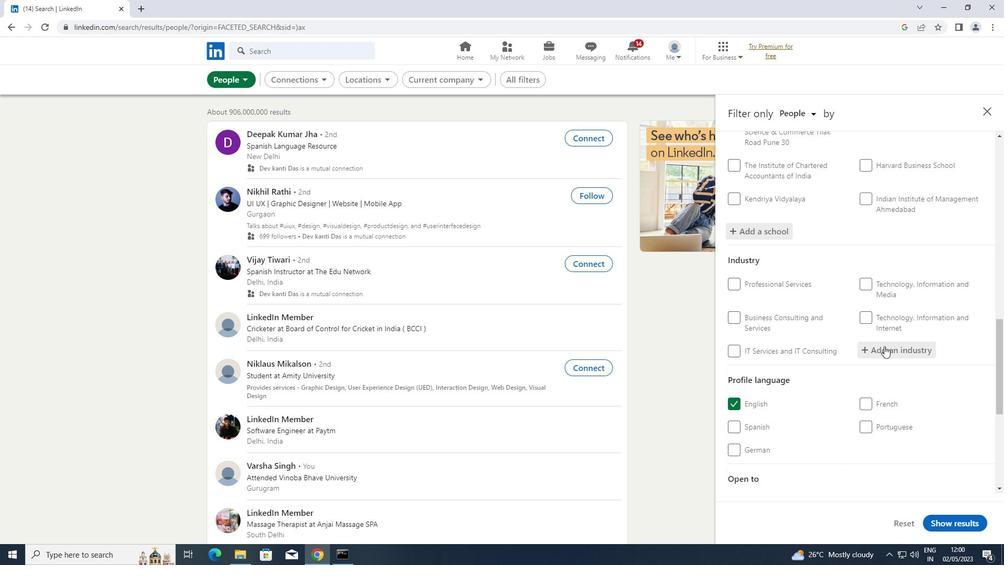 
Action: Key pressed <Key.shift>REST
Screenshot: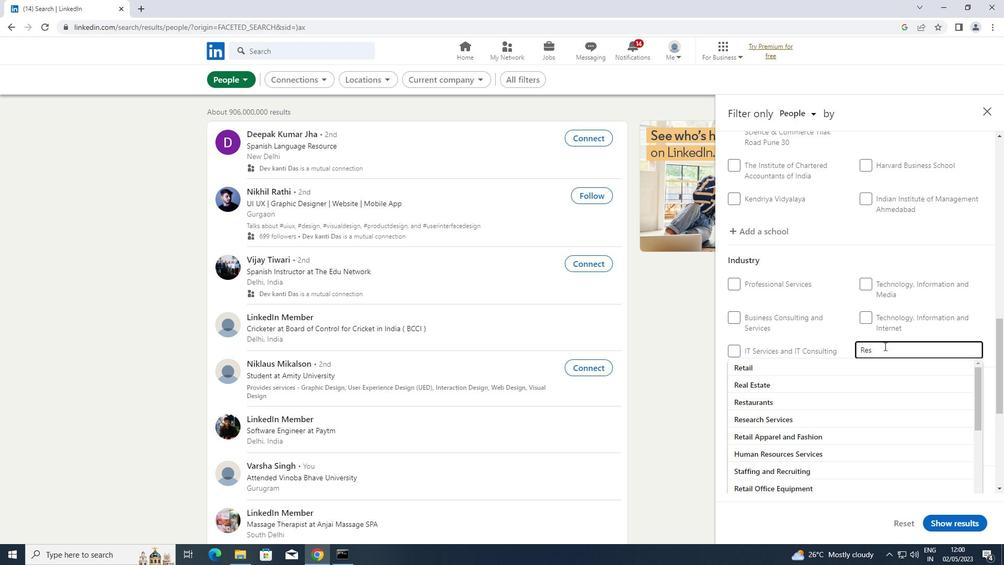 
Action: Mouse moved to (850, 364)
Screenshot: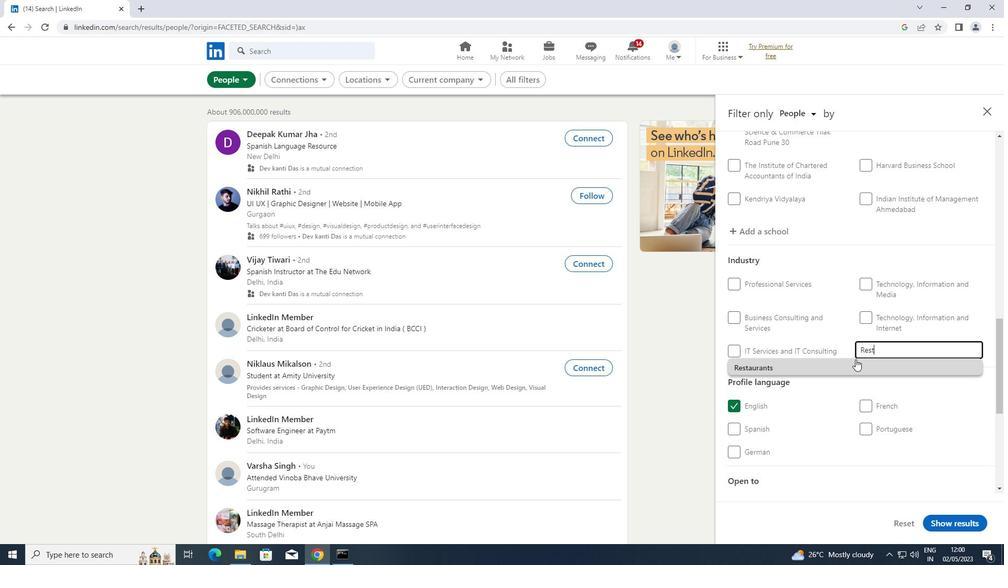 
Action: Mouse pressed left at (850, 364)
Screenshot: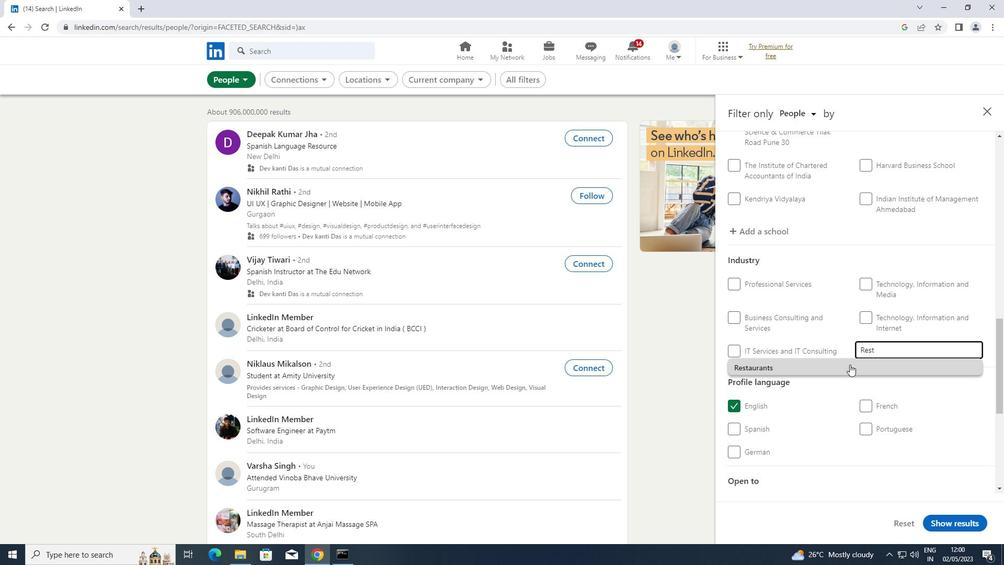 
Action: Mouse scrolled (850, 364) with delta (0, 0)
Screenshot: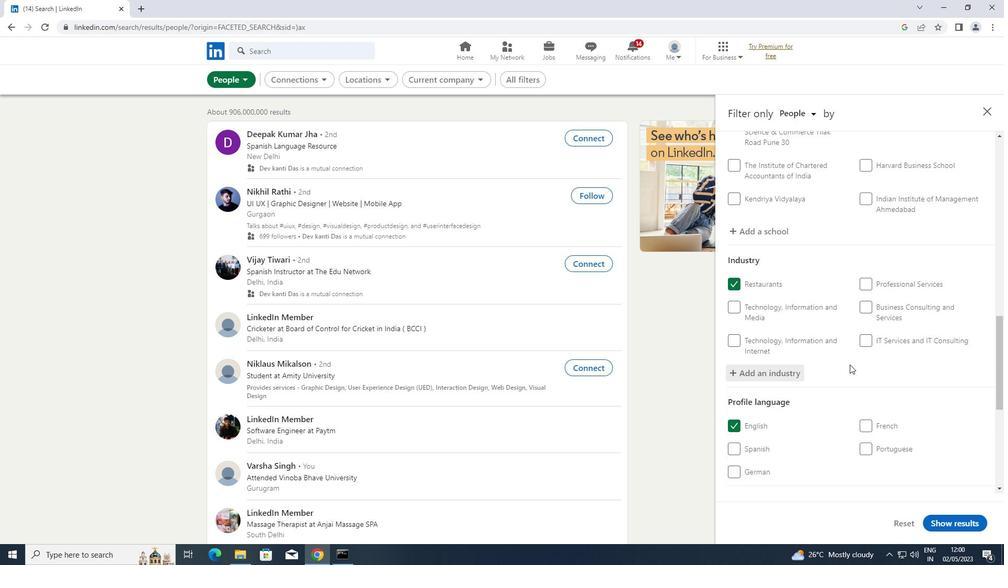 
Action: Mouse scrolled (850, 364) with delta (0, 0)
Screenshot: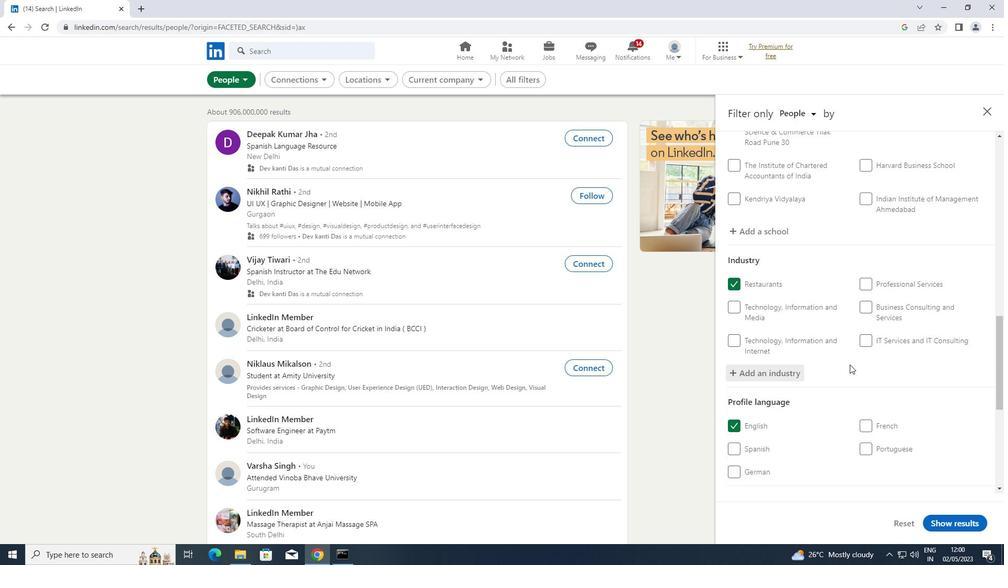 
Action: Mouse scrolled (850, 364) with delta (0, 0)
Screenshot: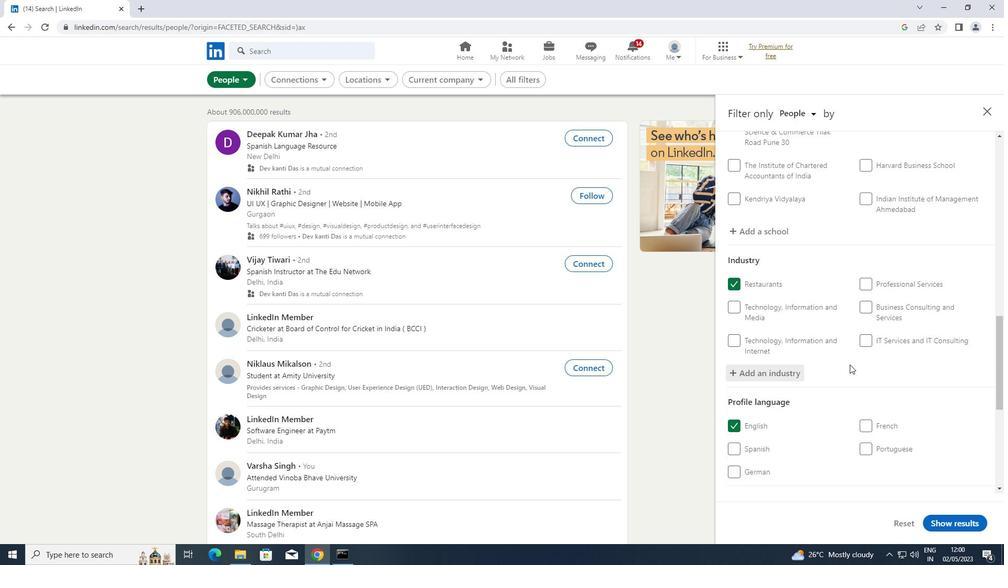 
Action: Mouse scrolled (850, 364) with delta (0, 0)
Screenshot: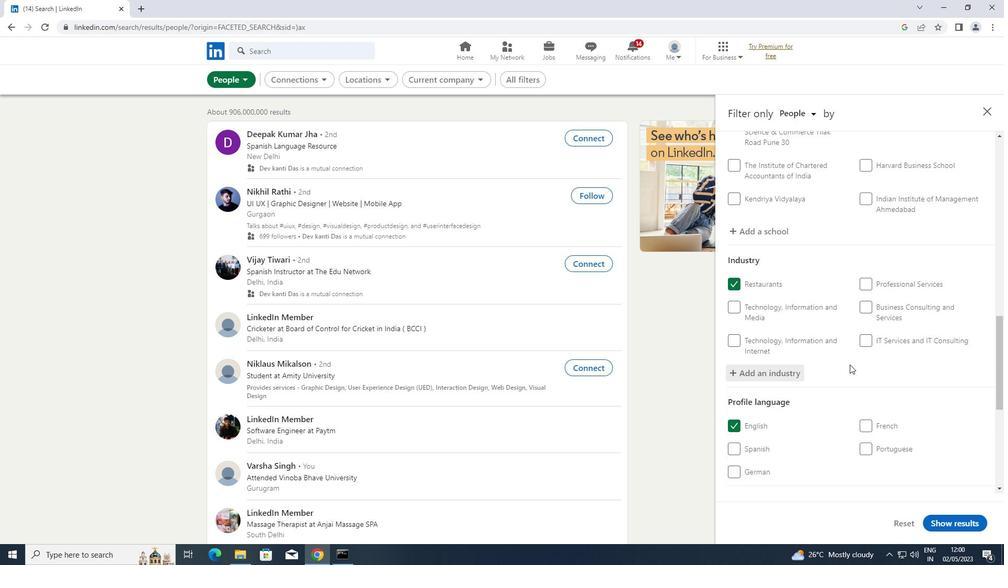 
Action: Mouse scrolled (850, 364) with delta (0, 0)
Screenshot: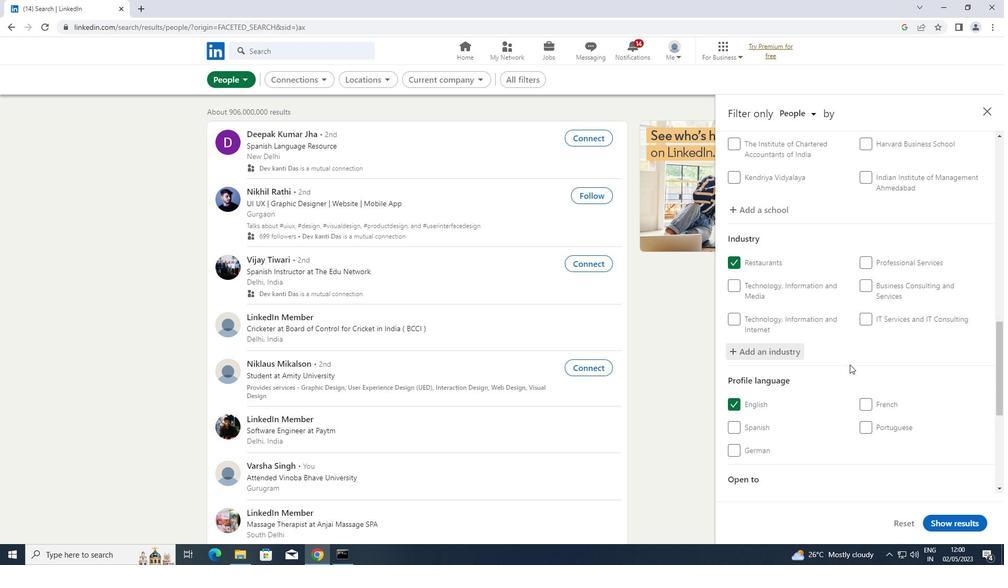 
Action: Mouse moved to (884, 368)
Screenshot: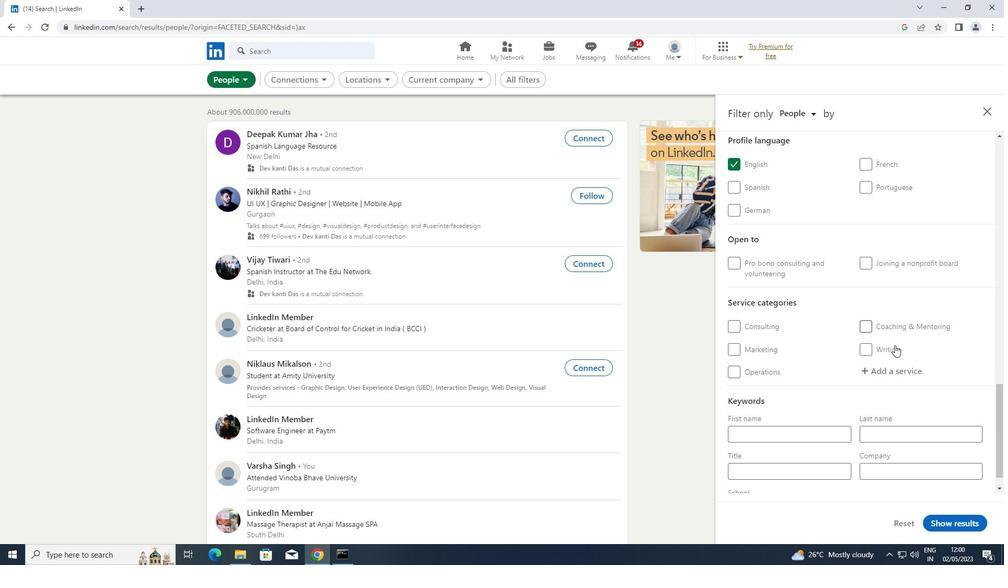
Action: Mouse pressed left at (884, 368)
Screenshot: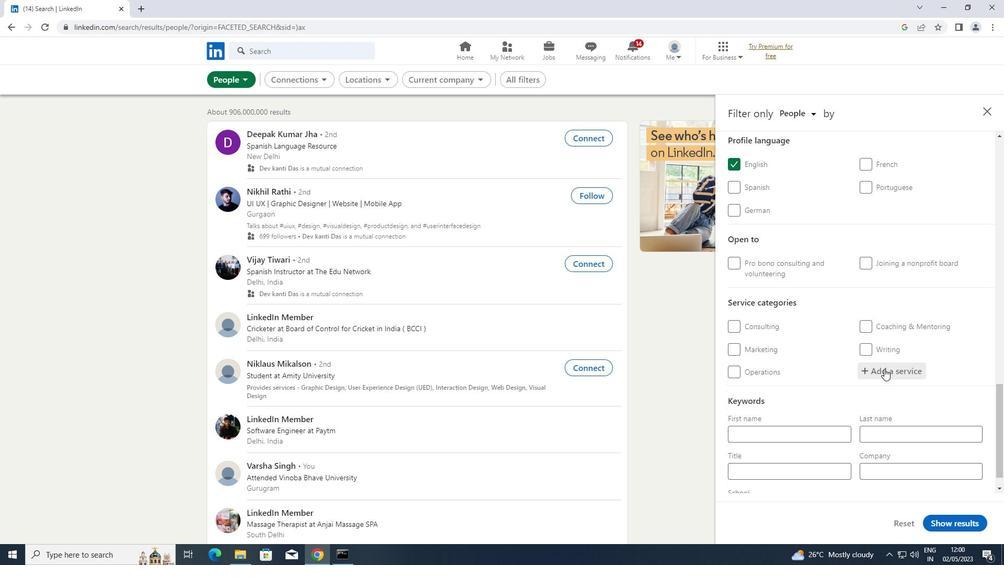 
Action: Key pressed <Key.shift>NEGOTIA
Screenshot: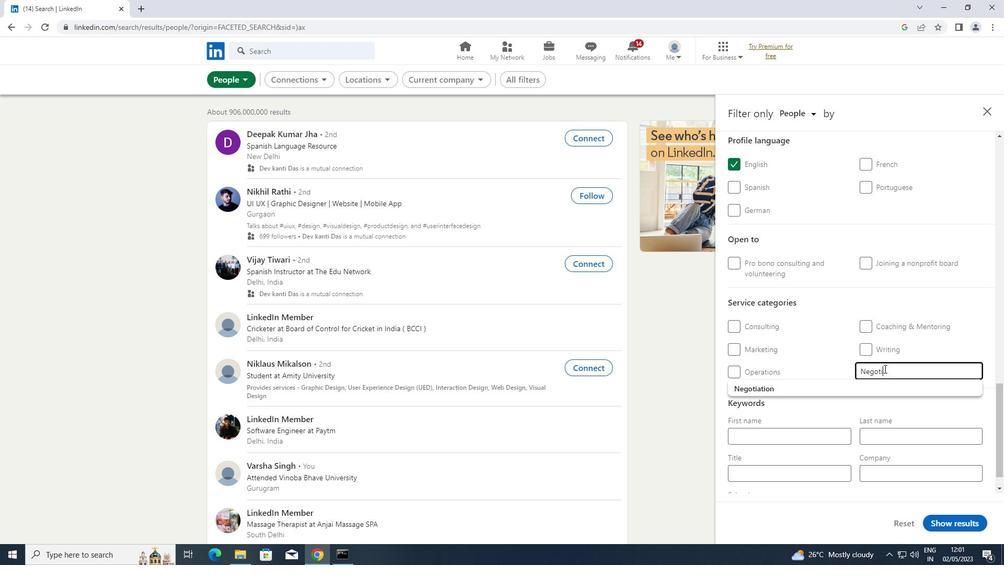 
Action: Mouse moved to (818, 385)
Screenshot: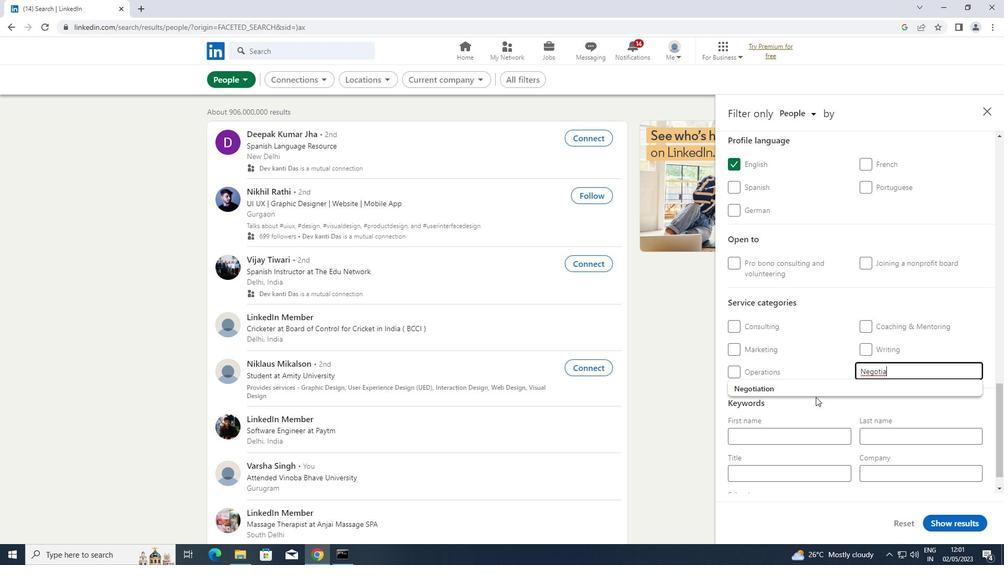 
Action: Mouse pressed left at (818, 385)
Screenshot: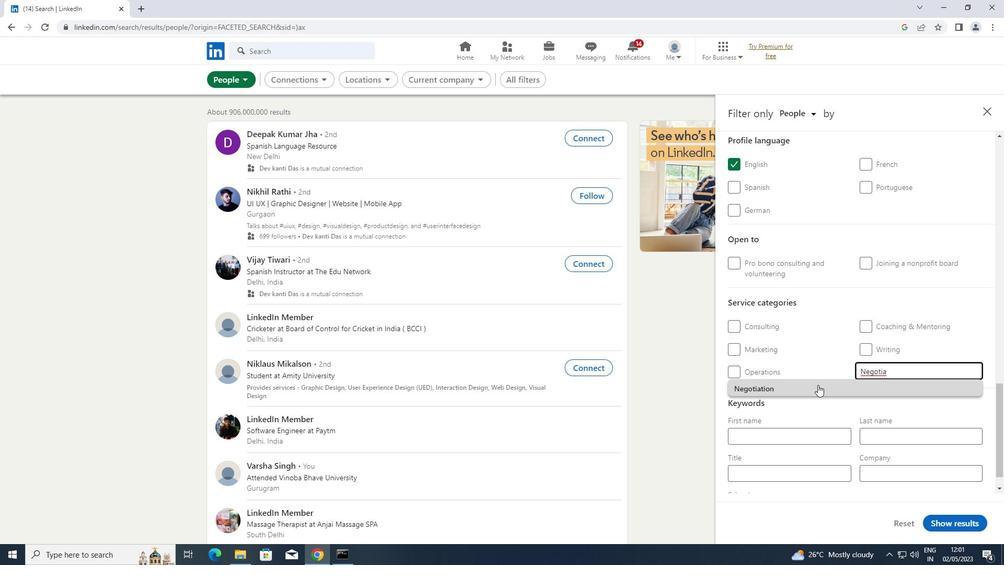 
Action: Mouse moved to (807, 440)
Screenshot: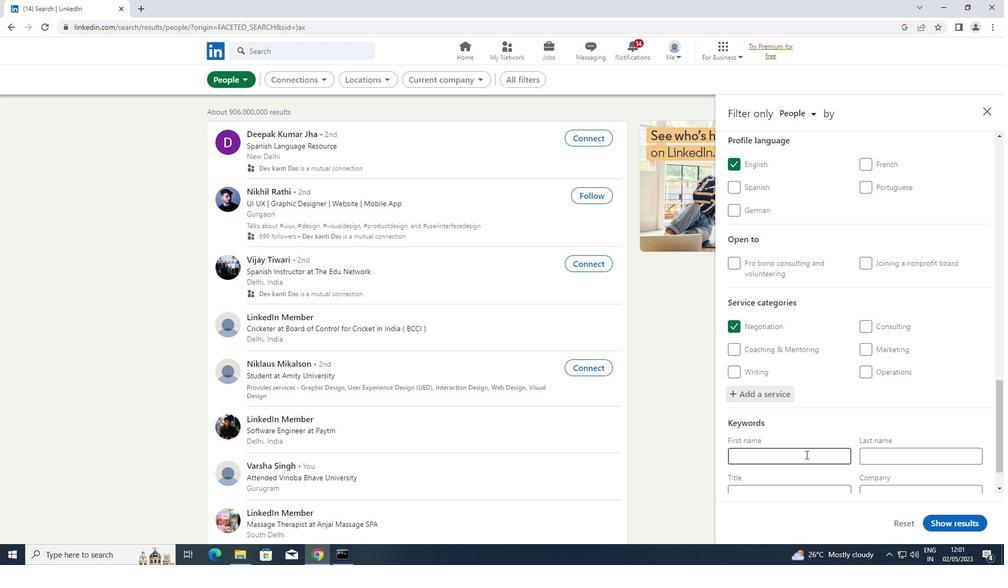 
Action: Mouse scrolled (807, 440) with delta (0, 0)
Screenshot: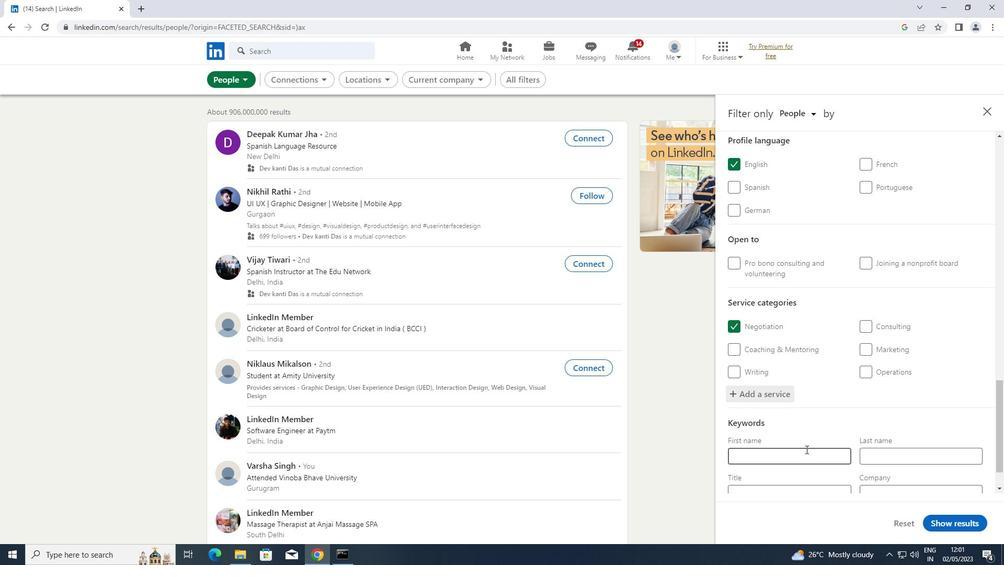 
Action: Mouse scrolled (807, 440) with delta (0, 0)
Screenshot: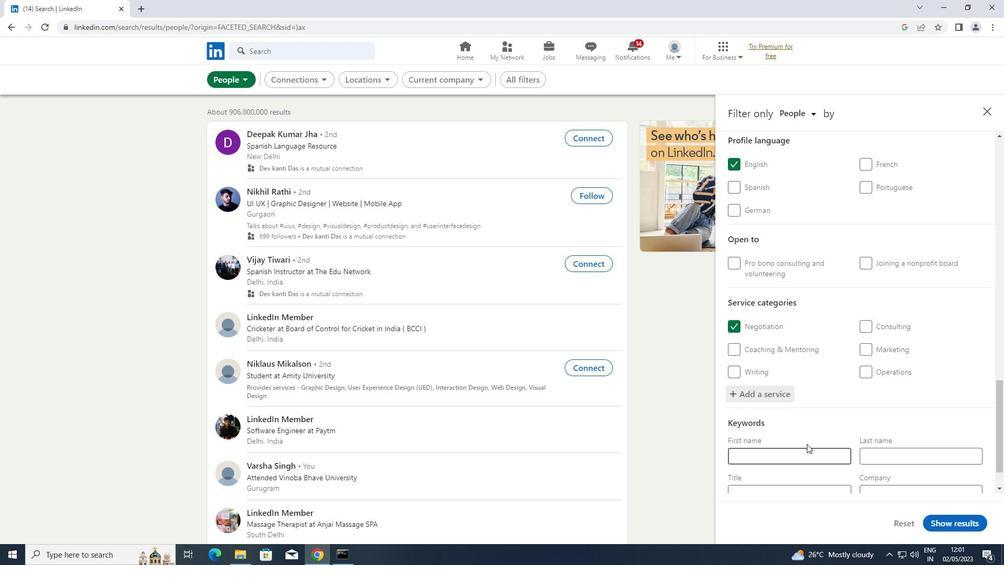
Action: Mouse moved to (803, 445)
Screenshot: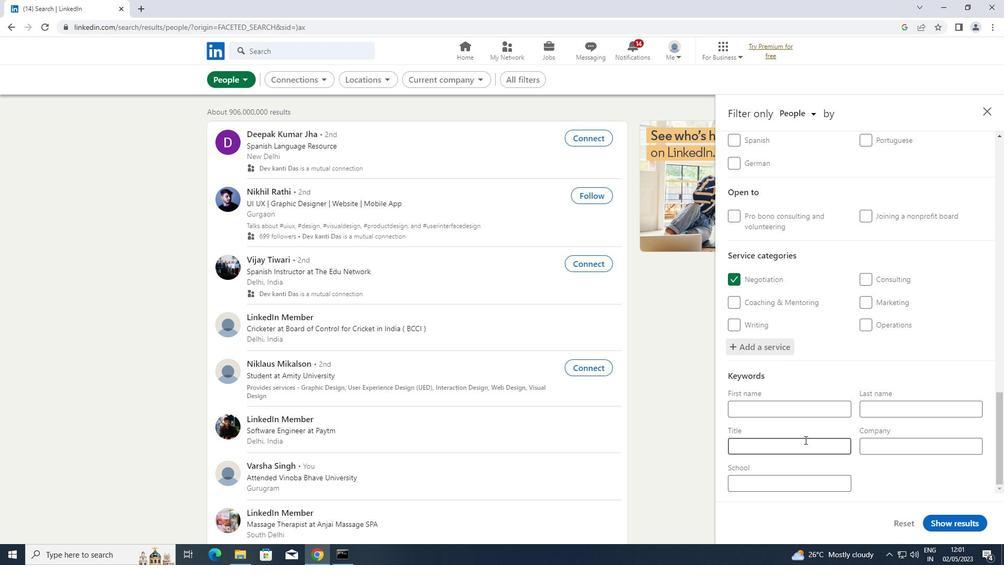
Action: Mouse pressed left at (803, 445)
Screenshot: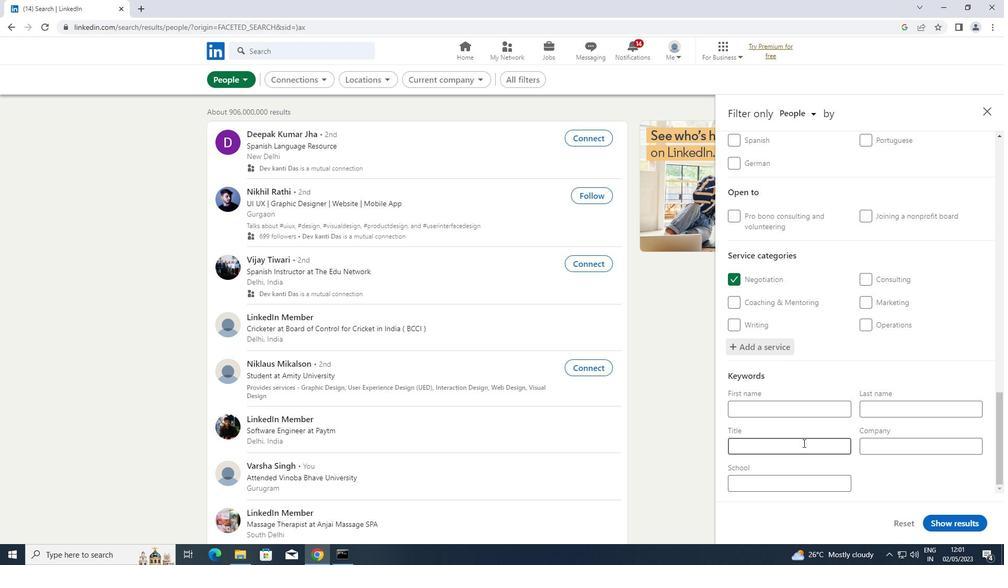 
Action: Key pressed <Key.shift>FINANCIAL<Key.space><Key.shift>ANALYST
Screenshot: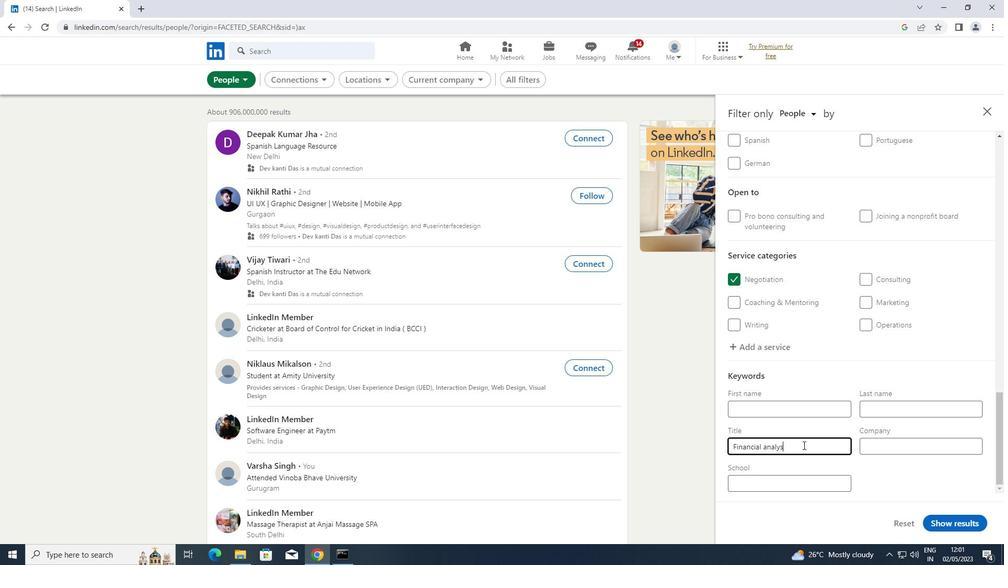 
Action: Mouse moved to (945, 524)
Screenshot: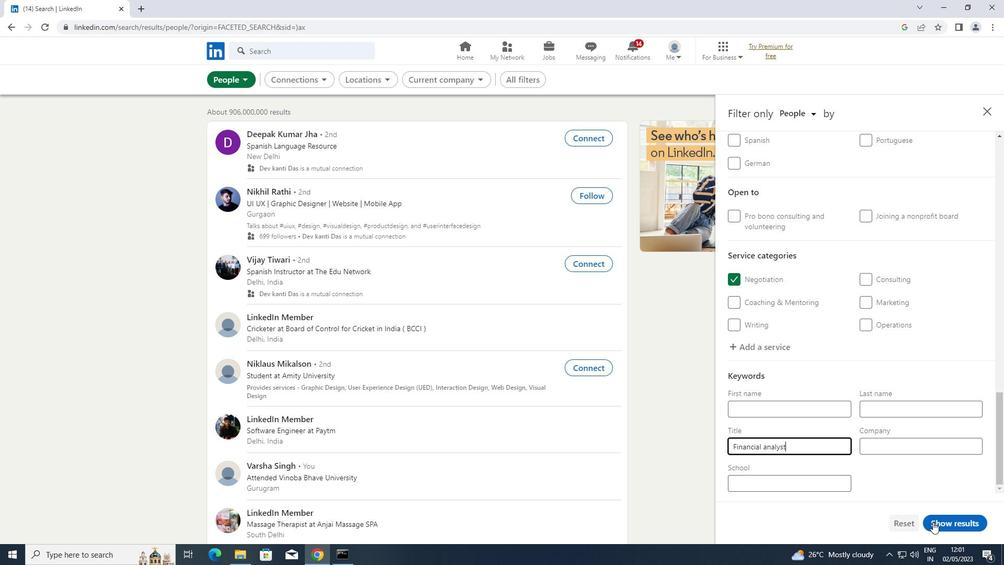 
Action: Mouse pressed left at (945, 524)
Screenshot: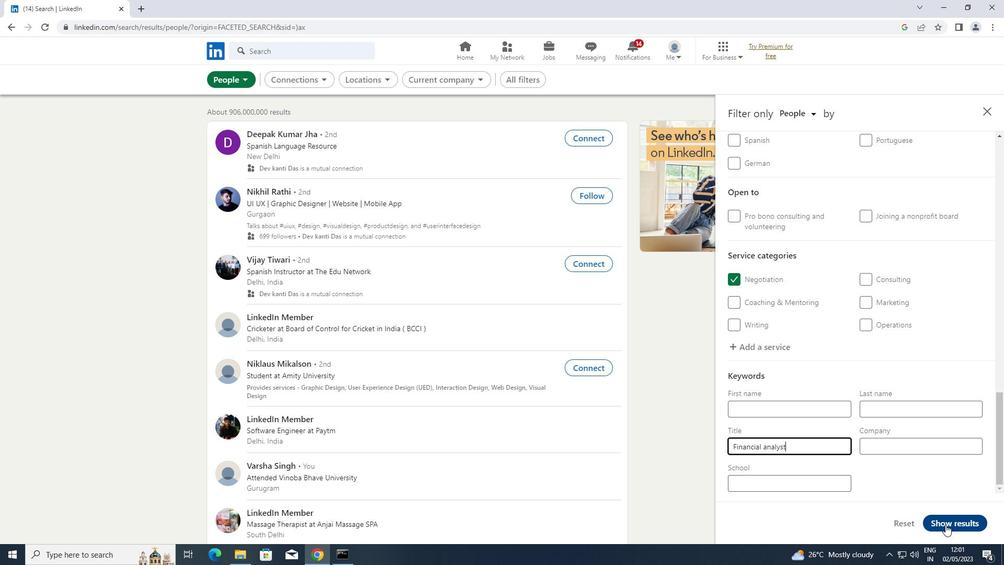 
